 Task: Open Card Card0000000286 in Board Board0000000072 in Workspace WS0000000024 in Trello. Add Member Ayush98111@gmail.com to Card Card0000000286 in Board Board0000000072 in Workspace WS0000000024 in Trello. Add Blue Label titled Label0000000286 to Card Card0000000286 in Board Board0000000072 in Workspace WS0000000024 in Trello. Add Checklist CL0000000286 to Card Card0000000286 in Board Board0000000072 in Workspace WS0000000024 in Trello. Add Dates with Start Date as Sep 01 2023 and Due Date as Sep 30 2023 to Card Card0000000286 in Board Board0000000072 in Workspace WS0000000024 in Trello
Action: Mouse moved to (336, 307)
Screenshot: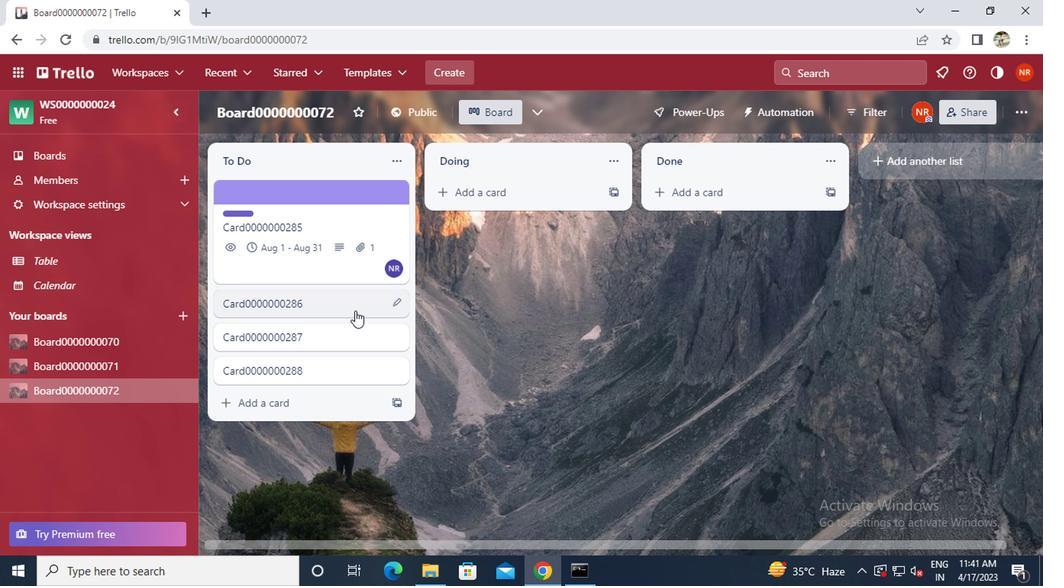 
Action: Mouse pressed left at (336, 307)
Screenshot: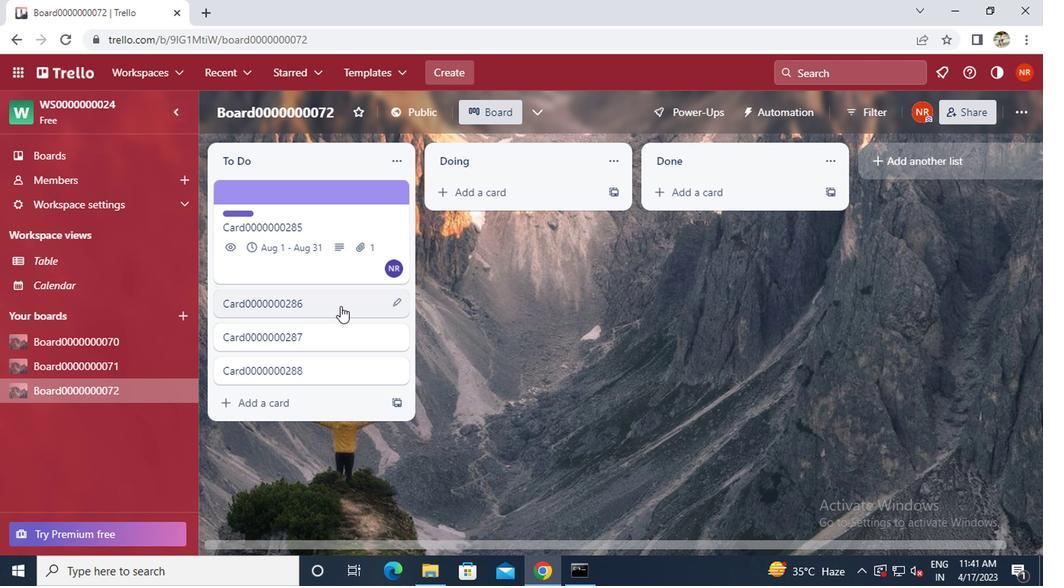 
Action: Mouse moved to (687, 194)
Screenshot: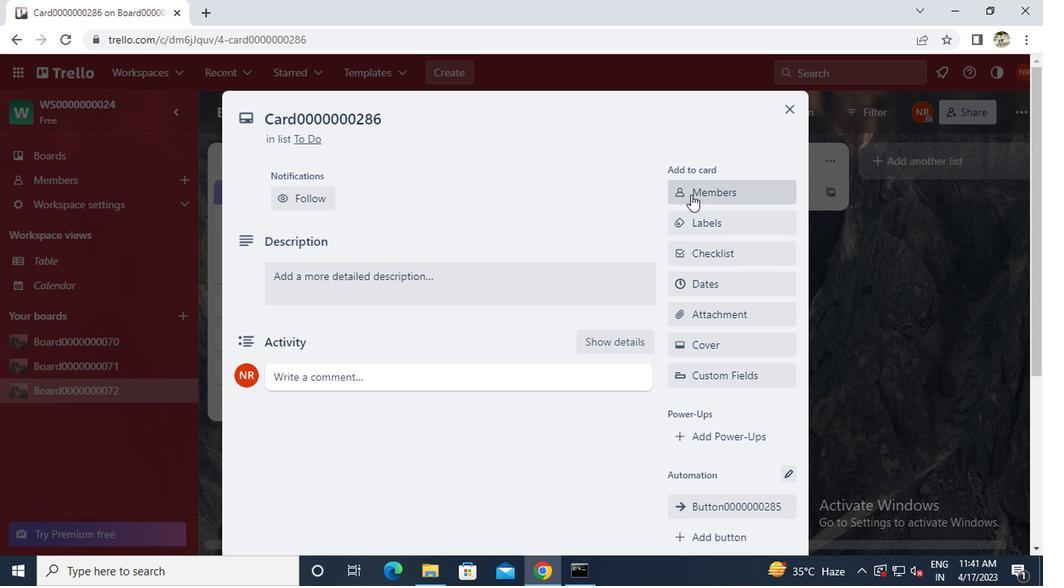 
Action: Mouse pressed left at (687, 194)
Screenshot: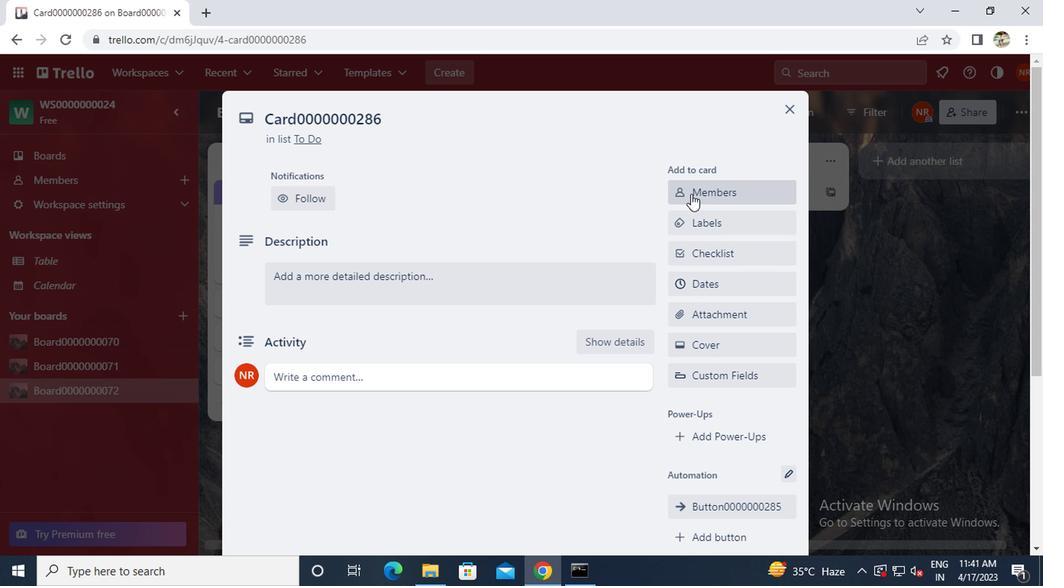 
Action: Mouse moved to (687, 192)
Screenshot: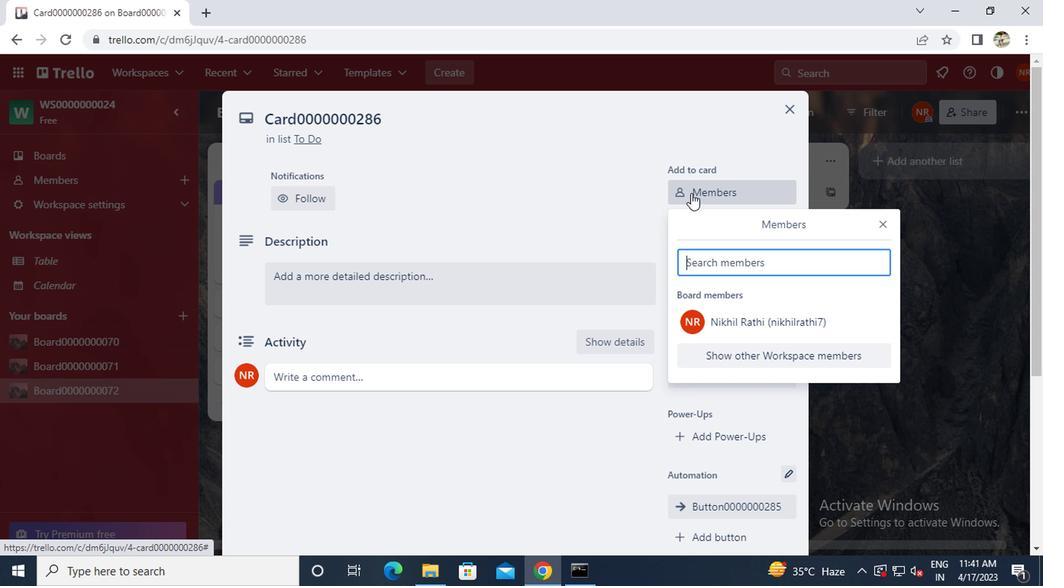 
Action: Key pressed a<Key.caps_lock>yush
Screenshot: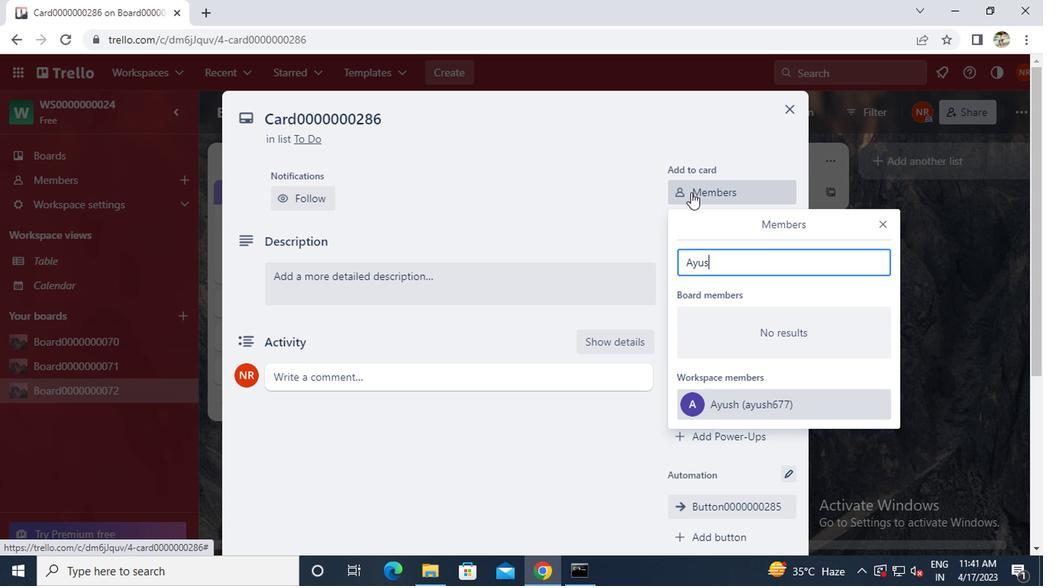 
Action: Mouse moved to (696, 187)
Screenshot: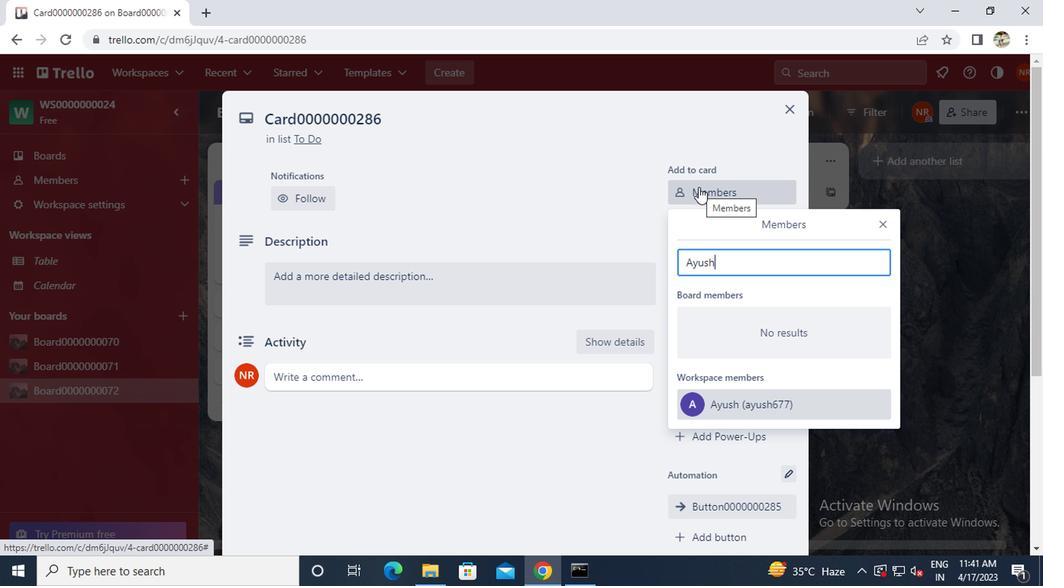 
Action: Key pressed 98
Screenshot: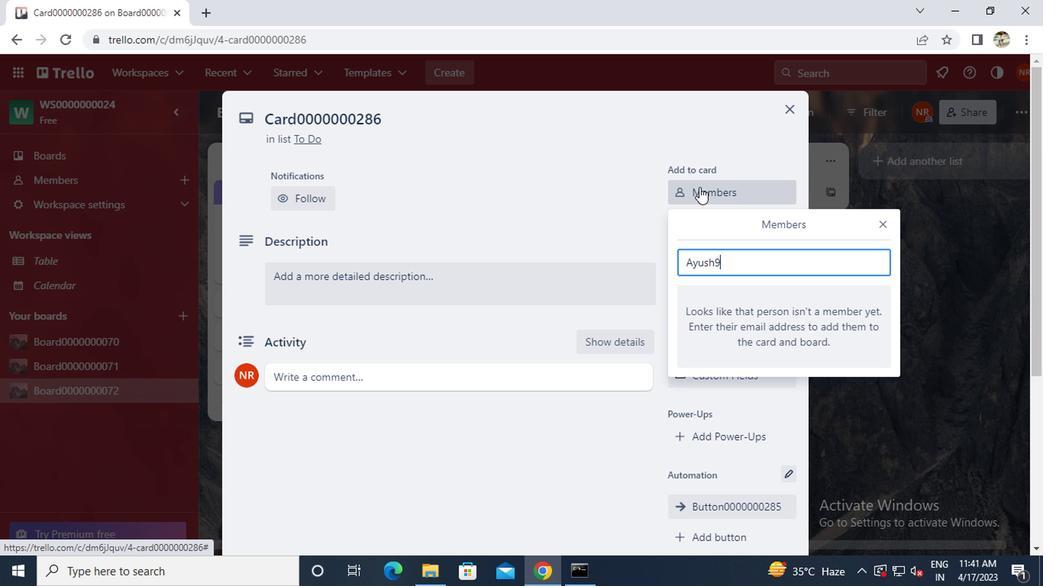 
Action: Mouse moved to (699, 184)
Screenshot: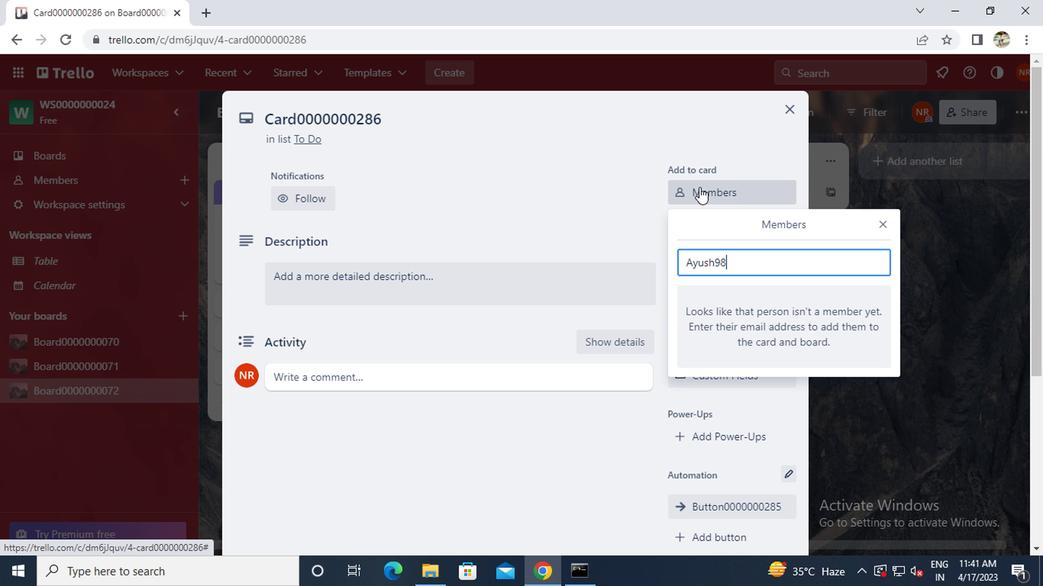 
Action: Key pressed 111
Screenshot: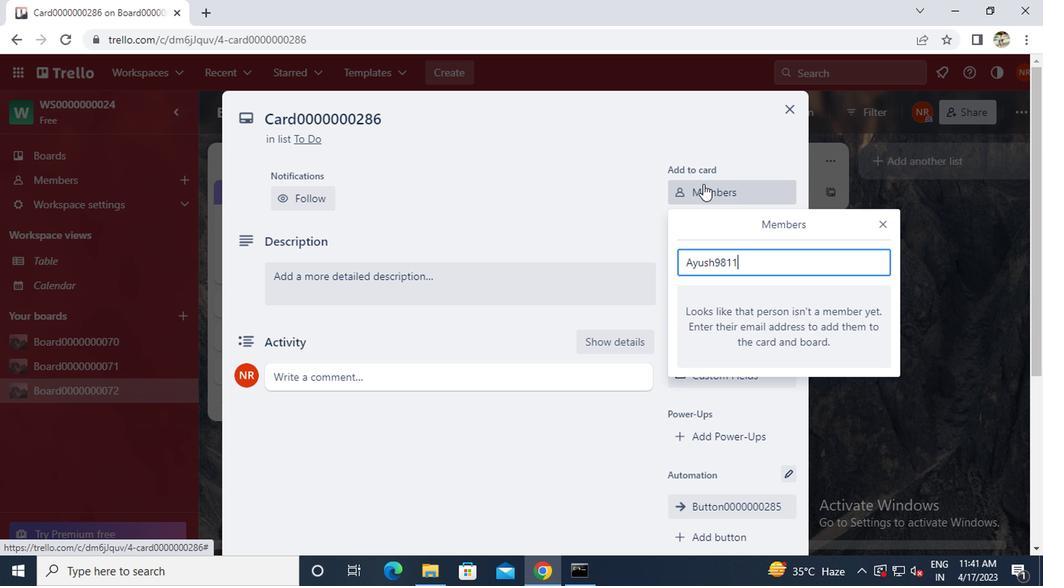 
Action: Mouse moved to (701, 183)
Screenshot: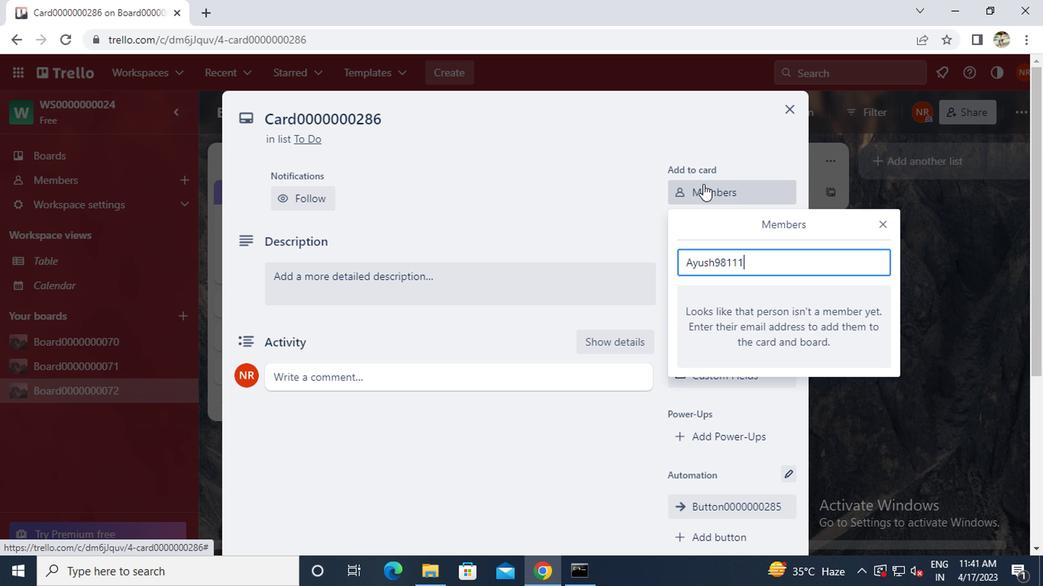 
Action: Key pressed <Key.shift>@GMAIL.COM
Screenshot: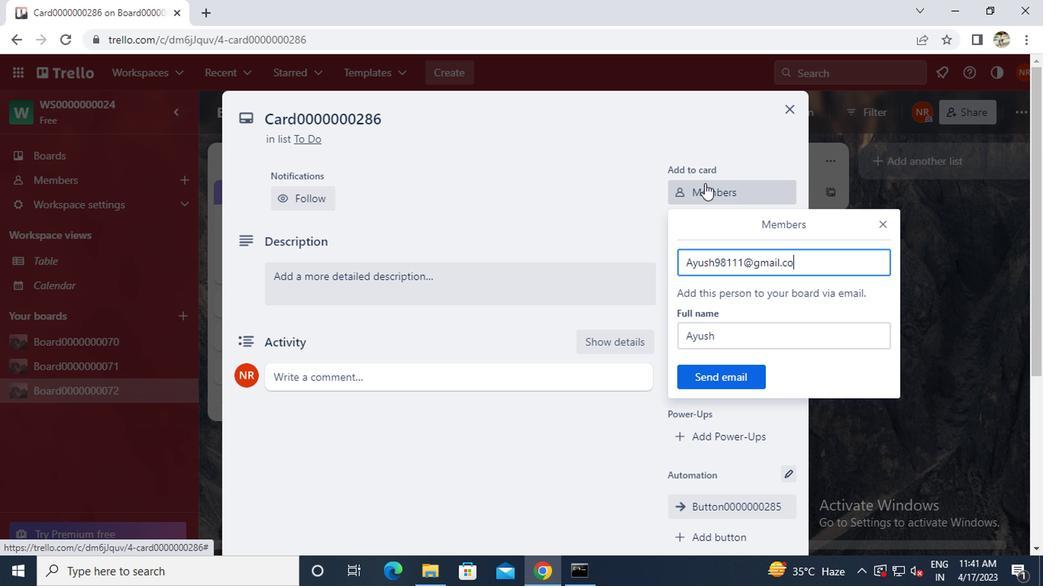 
Action: Mouse moved to (690, 382)
Screenshot: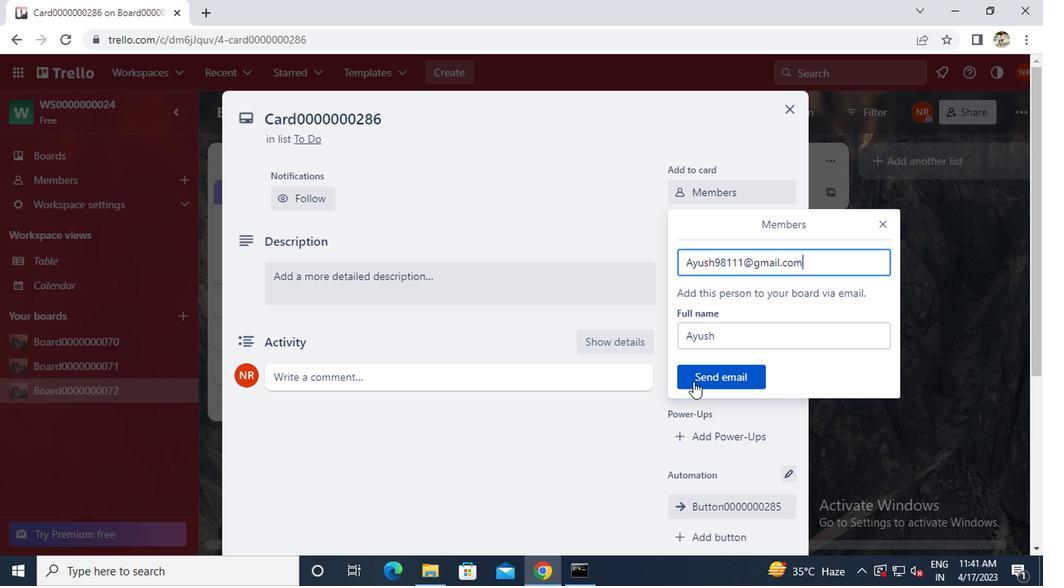
Action: Mouse pressed left at (690, 382)
Screenshot: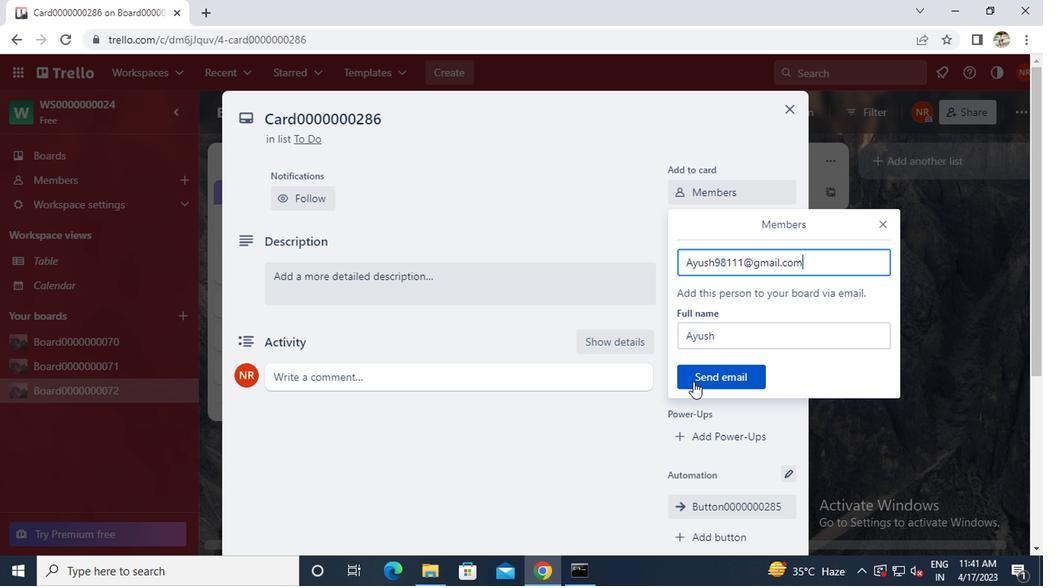 
Action: Mouse moved to (689, 230)
Screenshot: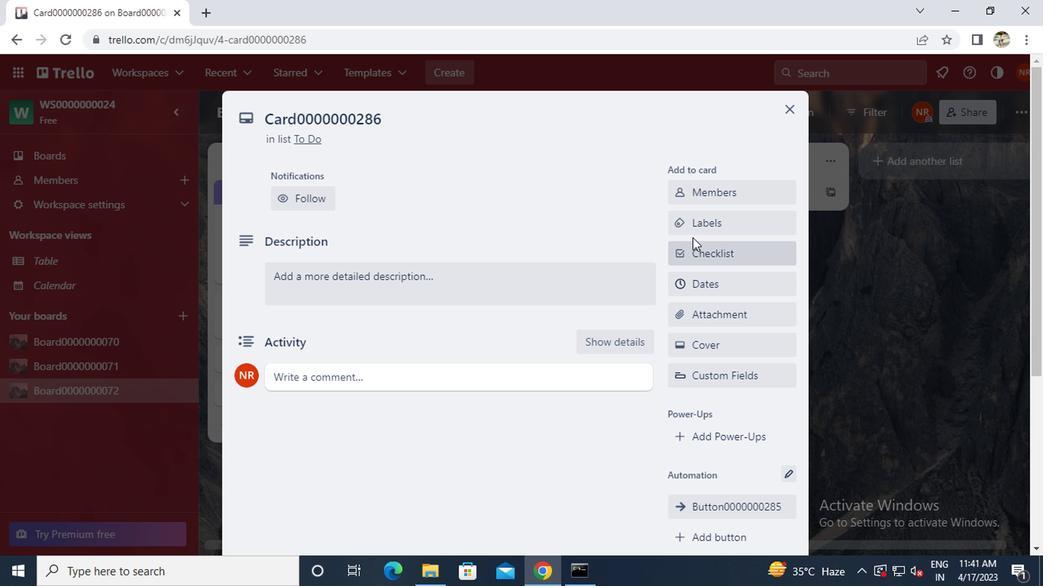 
Action: Mouse pressed left at (689, 230)
Screenshot: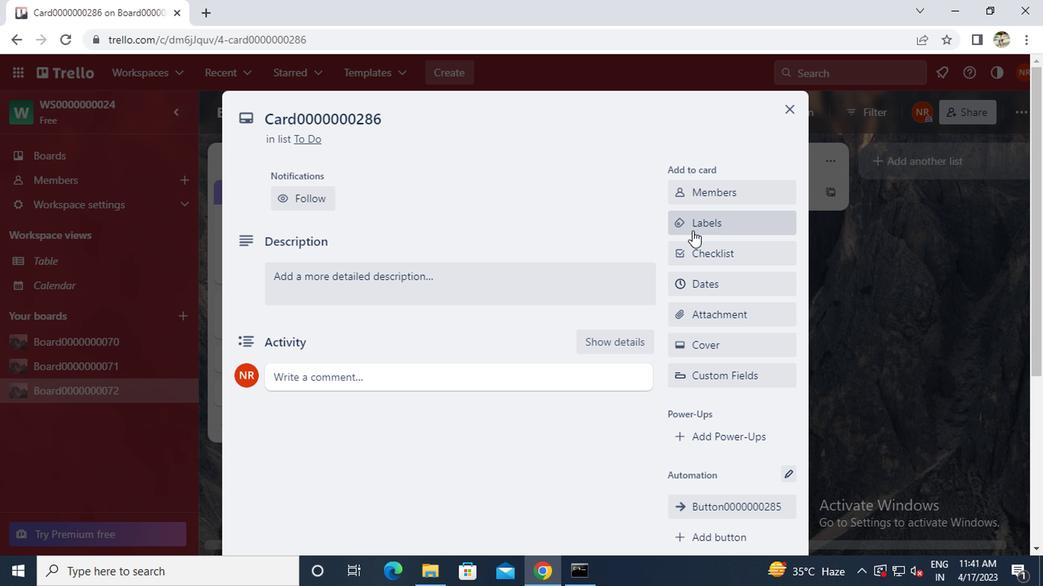 
Action: Mouse moved to (736, 396)
Screenshot: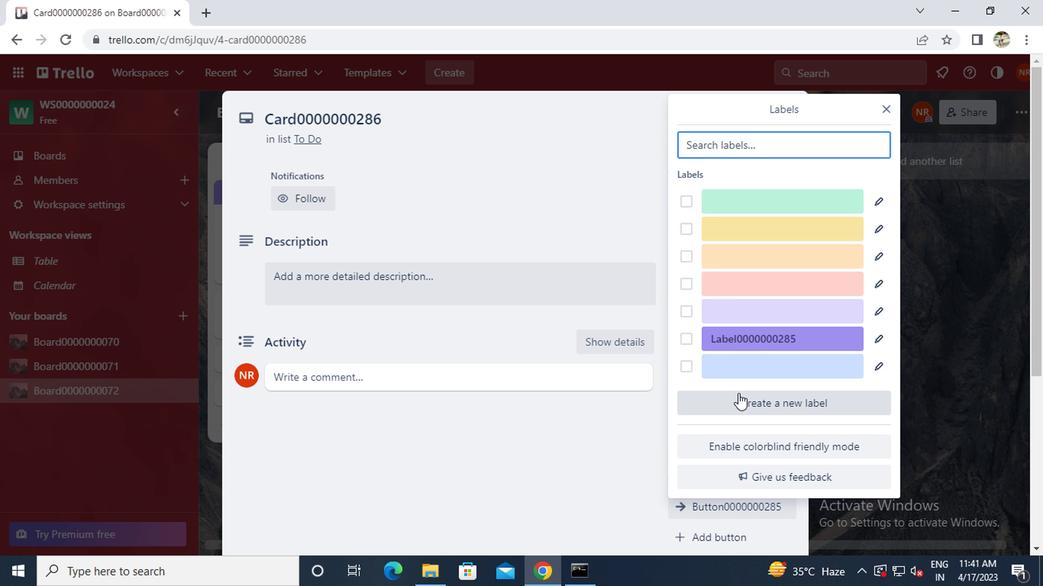 
Action: Mouse pressed left at (736, 396)
Screenshot: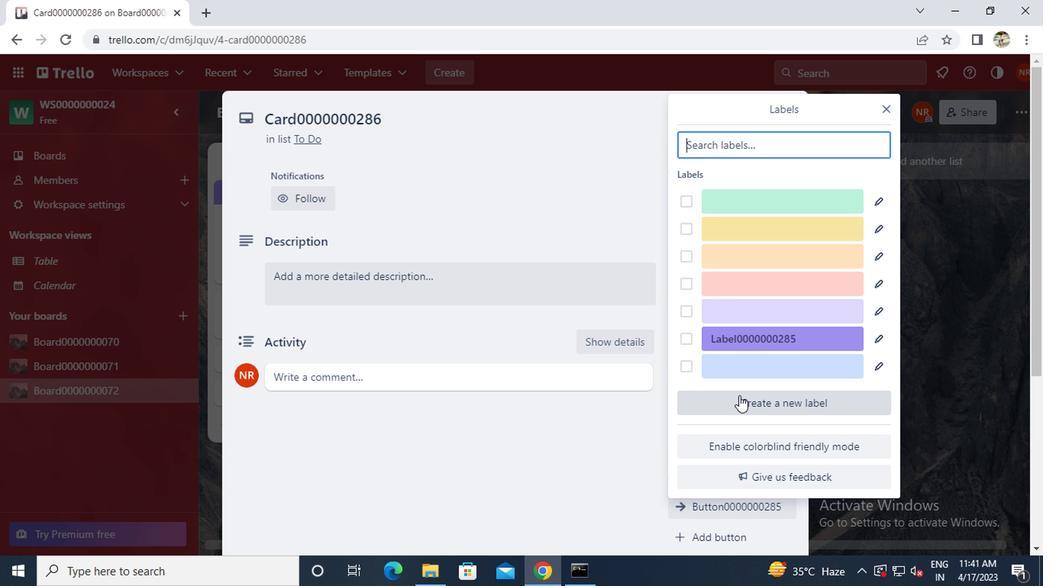 
Action: Mouse moved to (683, 446)
Screenshot: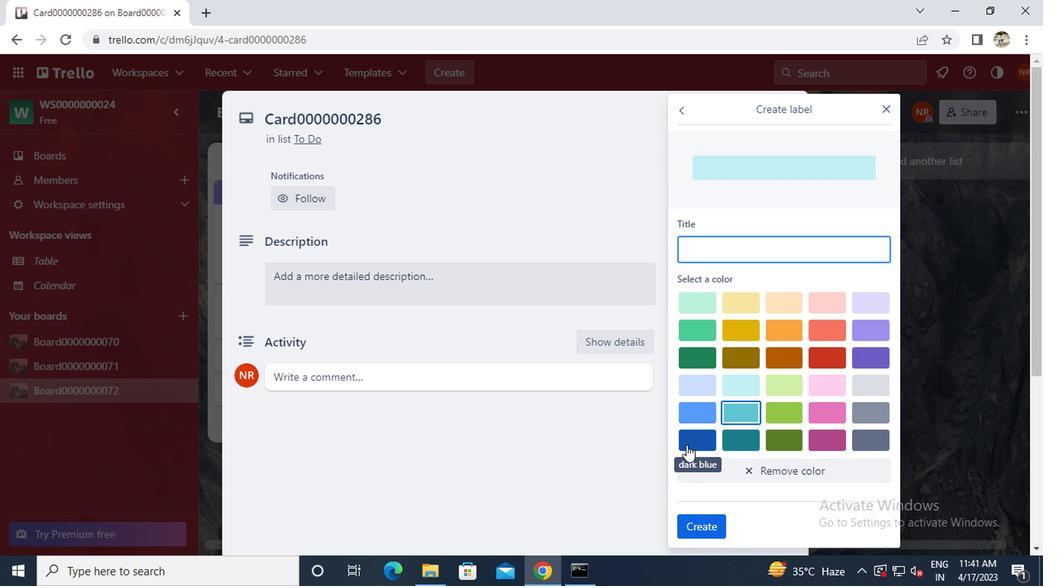 
Action: Mouse pressed left at (683, 446)
Screenshot: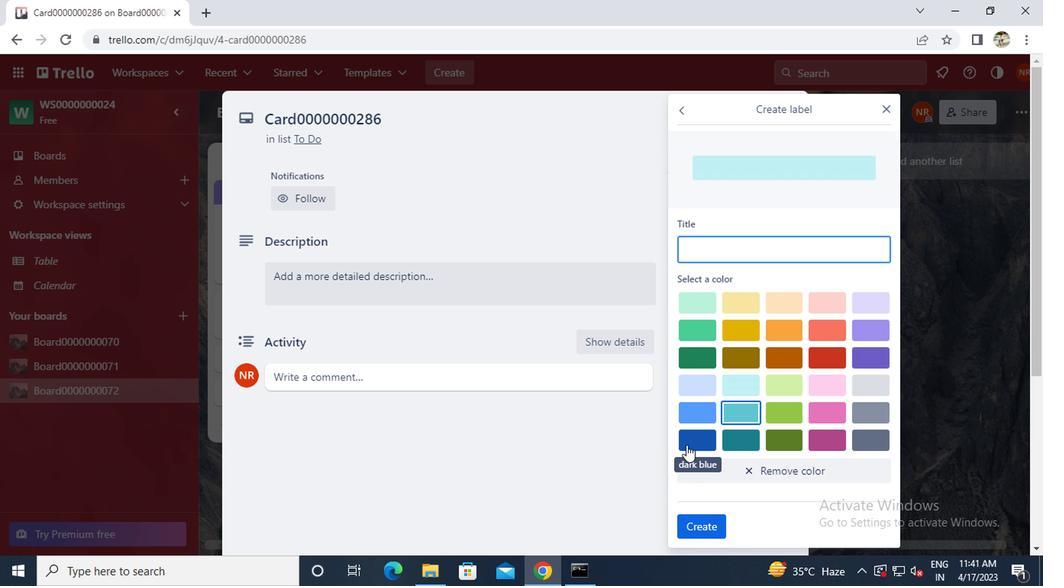 
Action: Mouse moved to (715, 256)
Screenshot: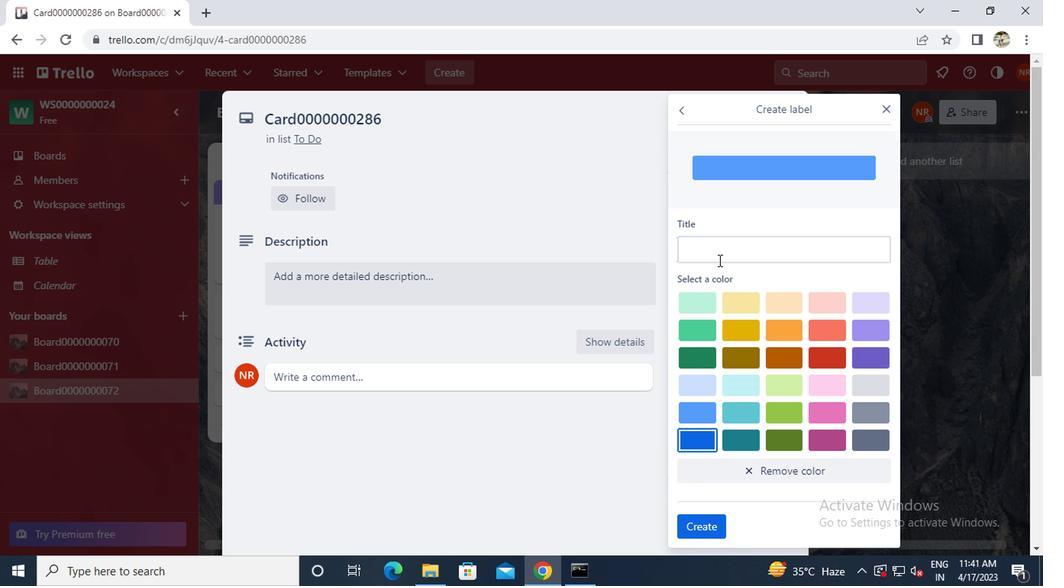 
Action: Mouse pressed left at (715, 256)
Screenshot: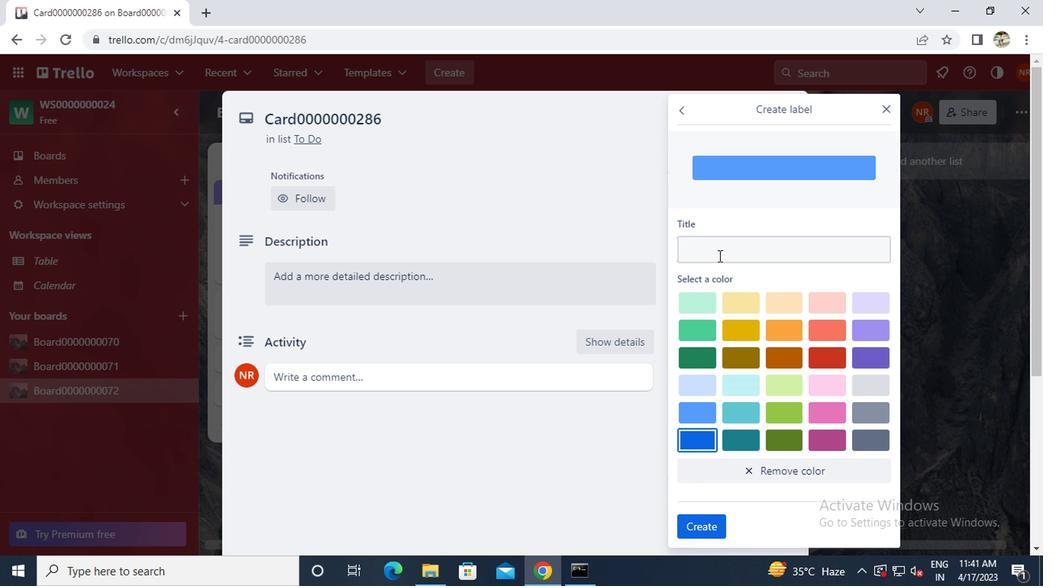 
Action: Mouse moved to (714, 255)
Screenshot: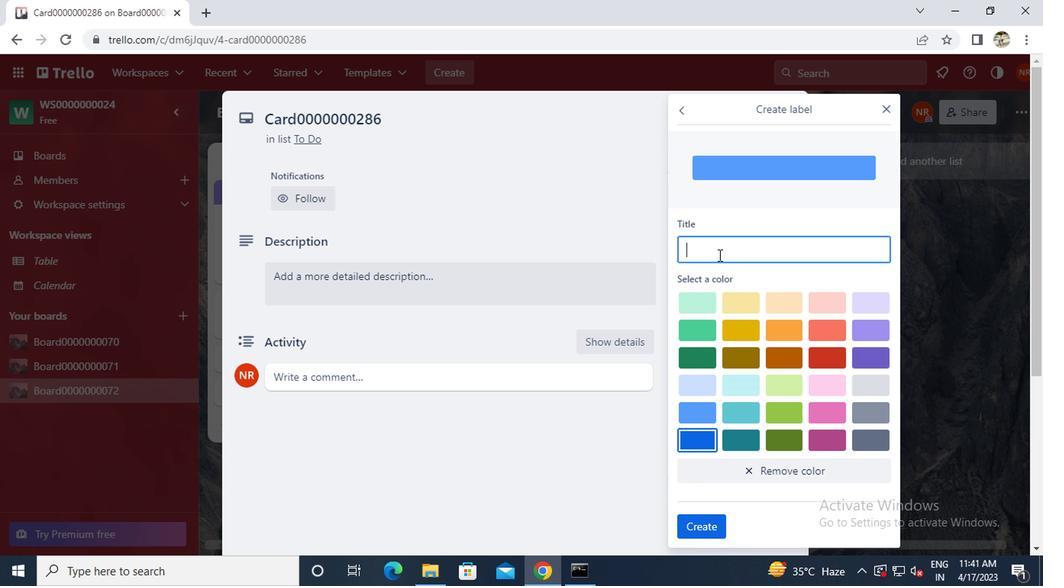 
Action: Key pressed <Key.caps_lock>
Screenshot: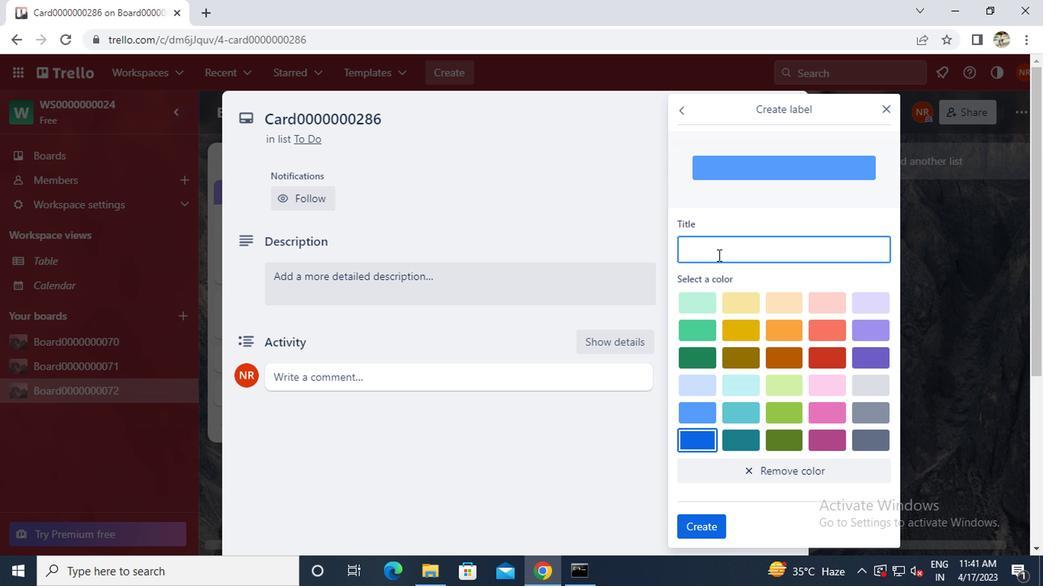 
Action: Mouse moved to (714, 255)
Screenshot: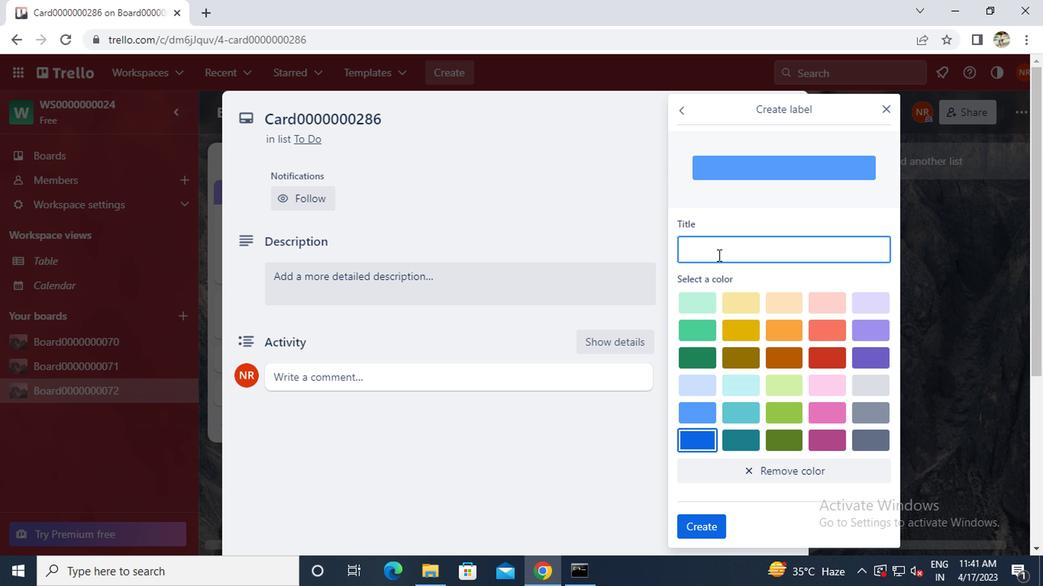 
Action: Key pressed L
Screenshot: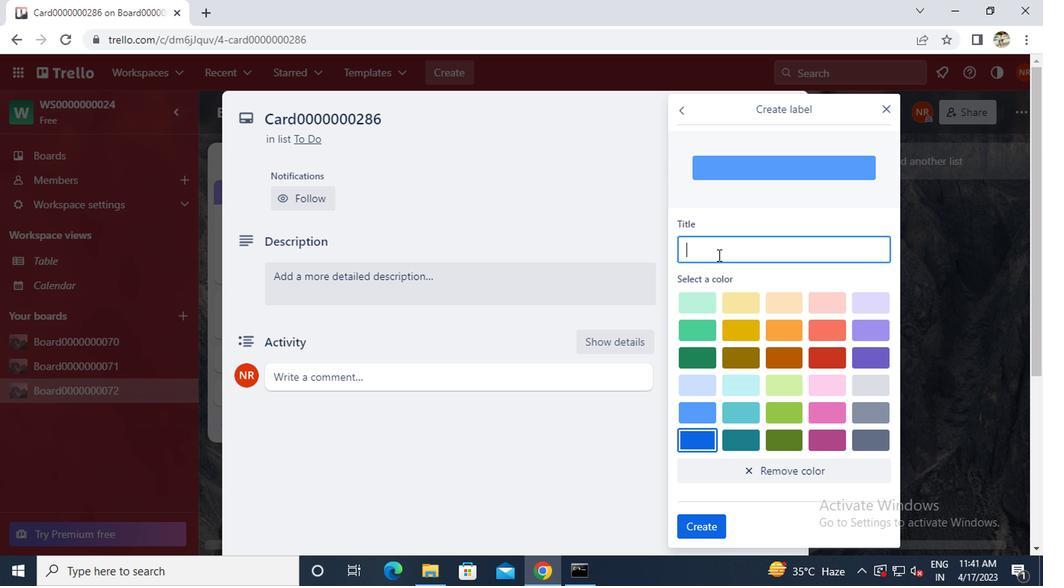 
Action: Mouse moved to (714, 255)
Screenshot: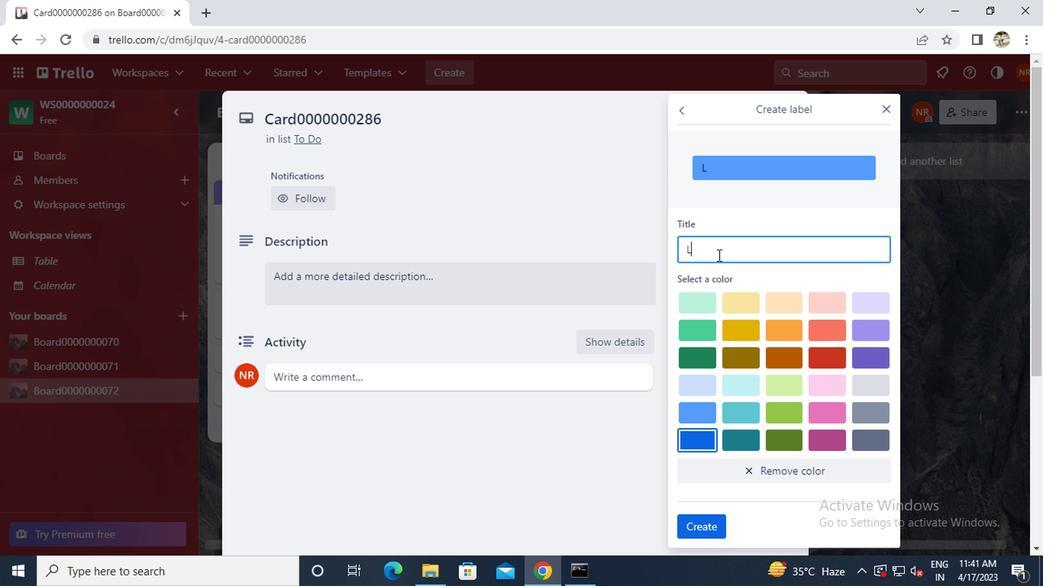 
Action: Key pressed <Key.caps_lock>ABE
Screenshot: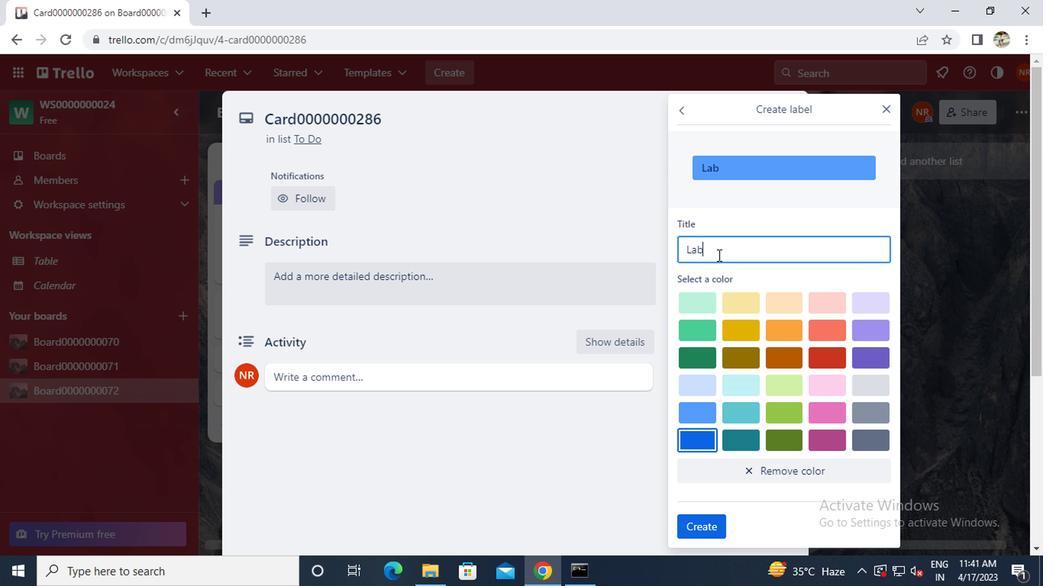 
Action: Mouse moved to (718, 252)
Screenshot: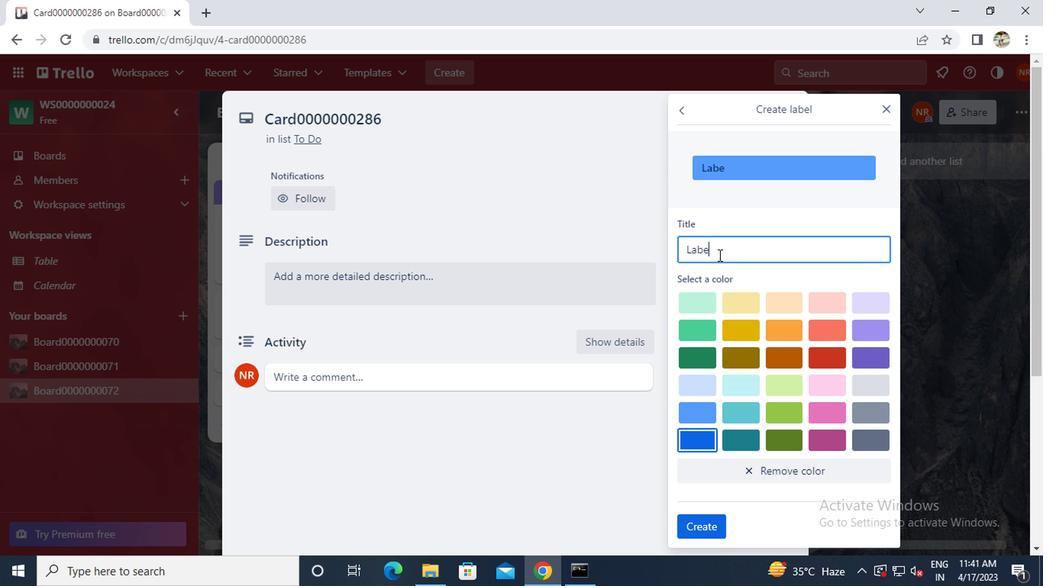 
Action: Key pressed L
Screenshot: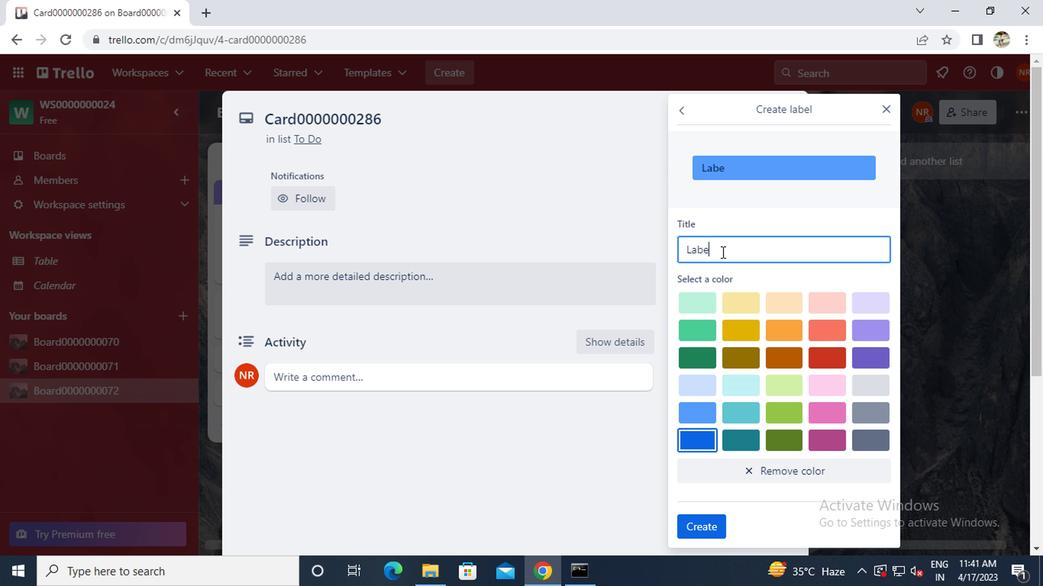 
Action: Mouse moved to (724, 248)
Screenshot: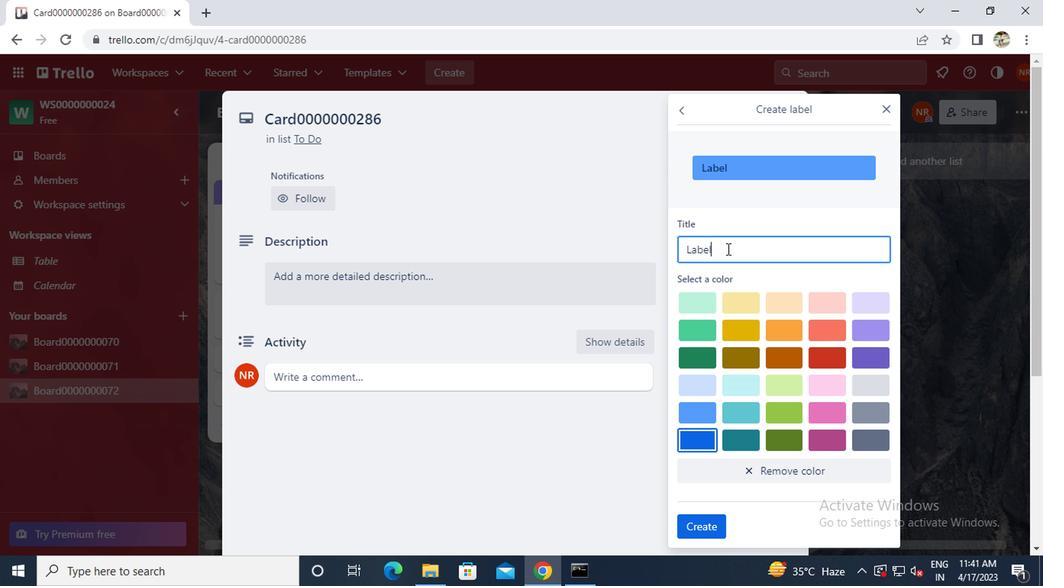 
Action: Key pressed 0000000286
Screenshot: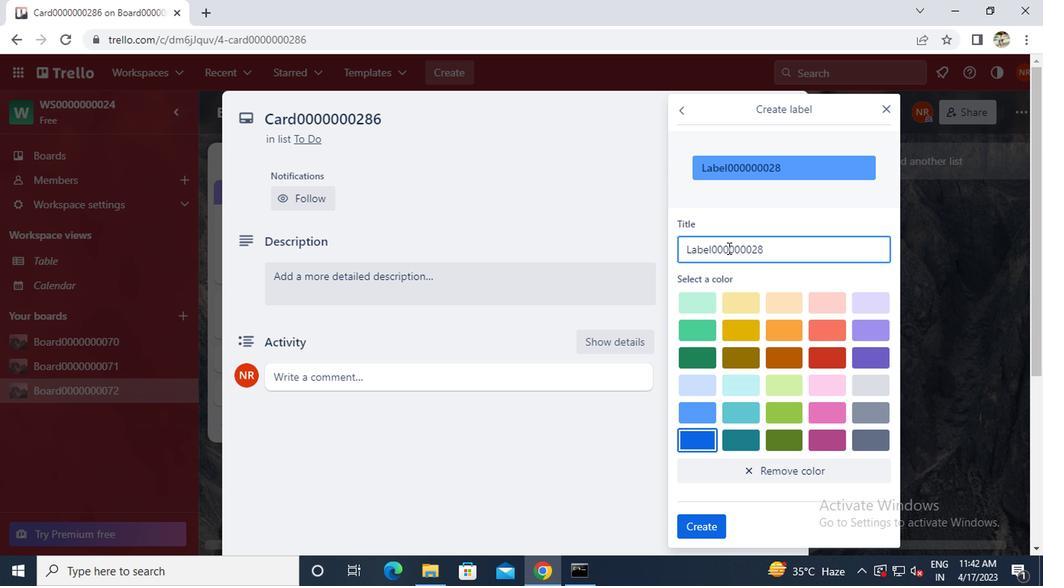 
Action: Mouse moved to (722, 254)
Screenshot: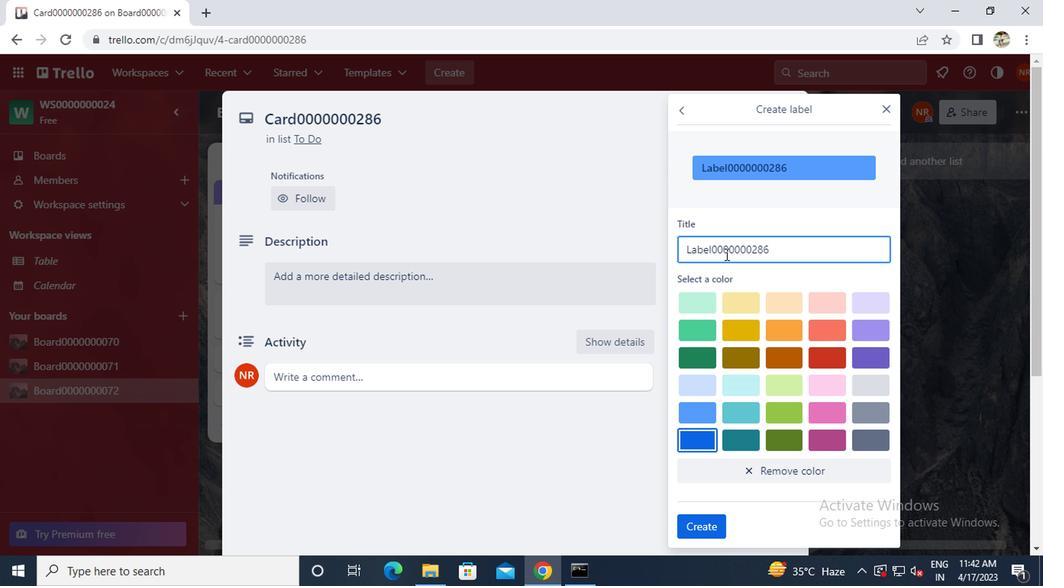 
Action: Mouse scrolled (722, 254) with delta (0, 0)
Screenshot: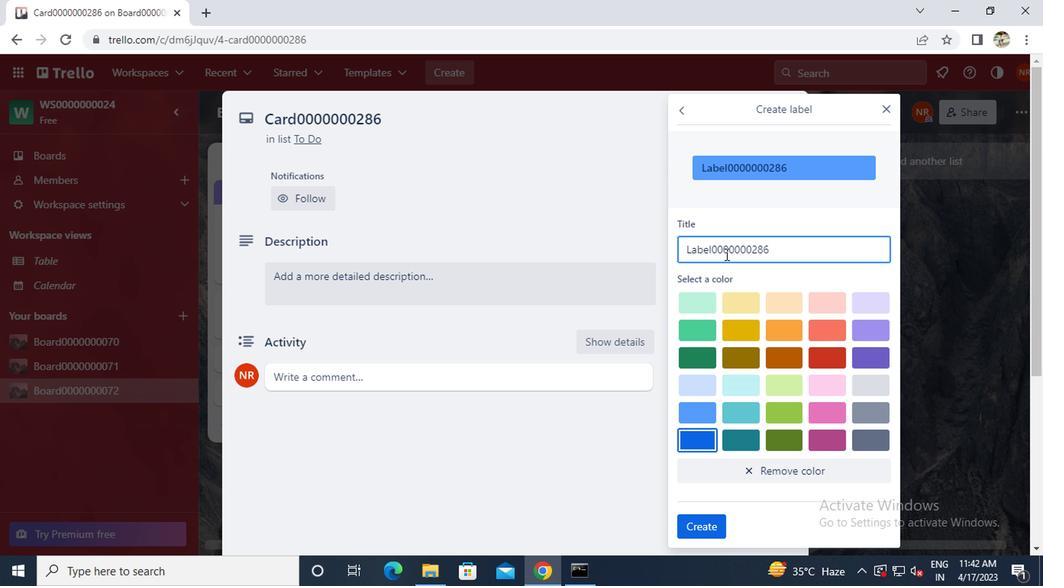 
Action: Mouse moved to (721, 255)
Screenshot: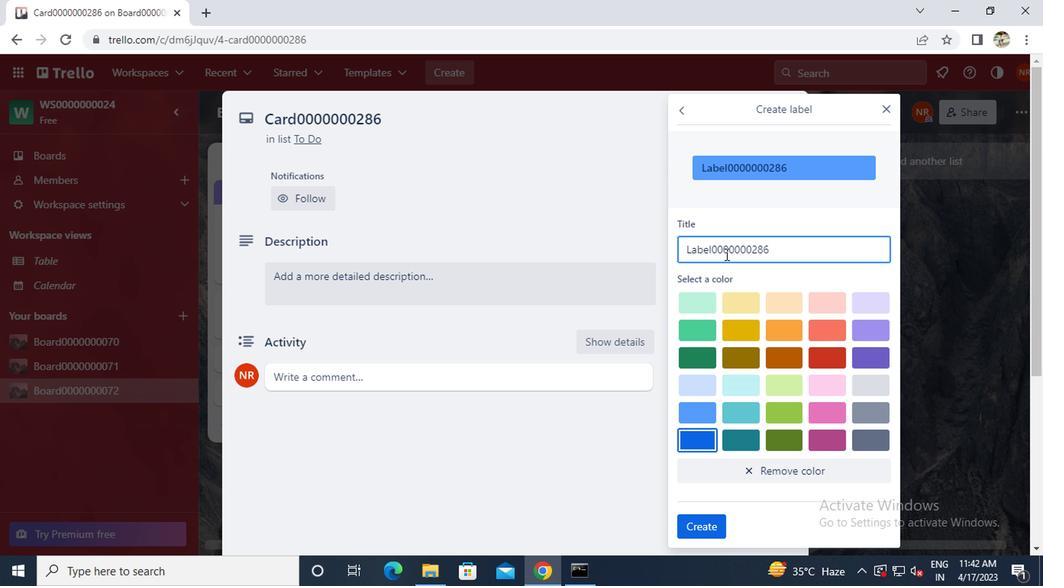 
Action: Mouse scrolled (721, 254) with delta (0, 0)
Screenshot: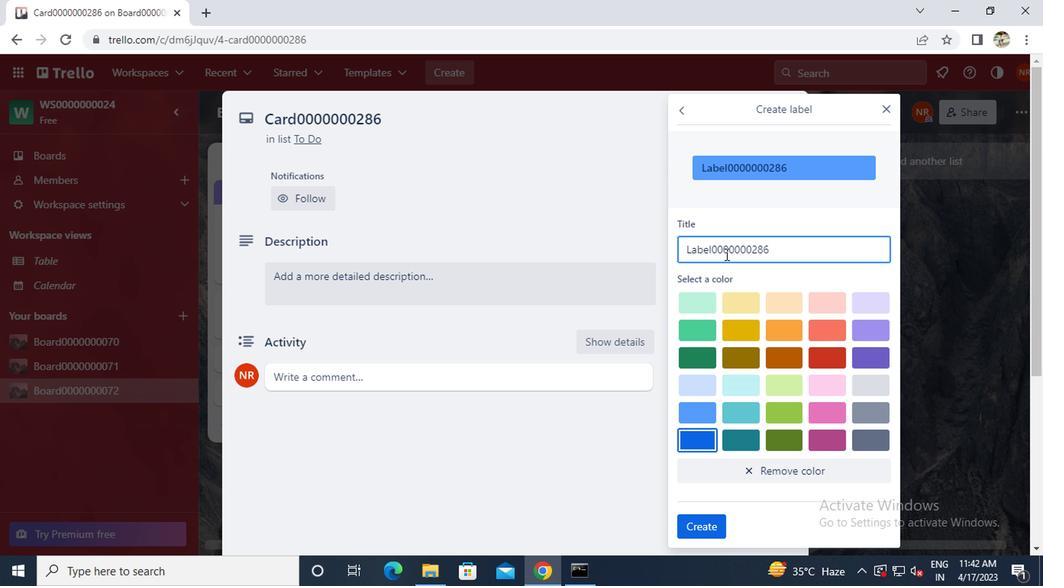 
Action: Mouse moved to (698, 525)
Screenshot: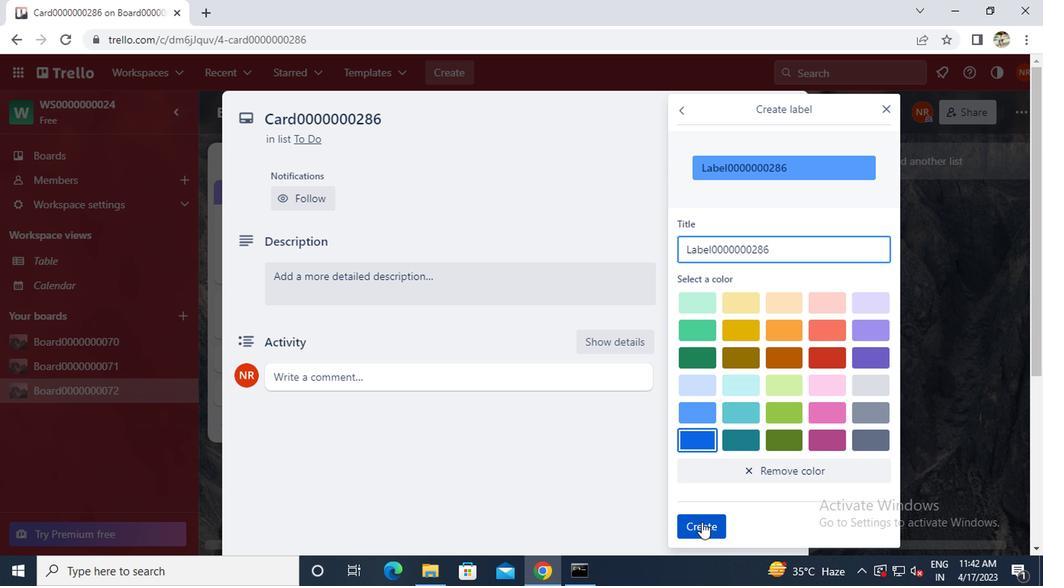 
Action: Mouse pressed left at (698, 525)
Screenshot: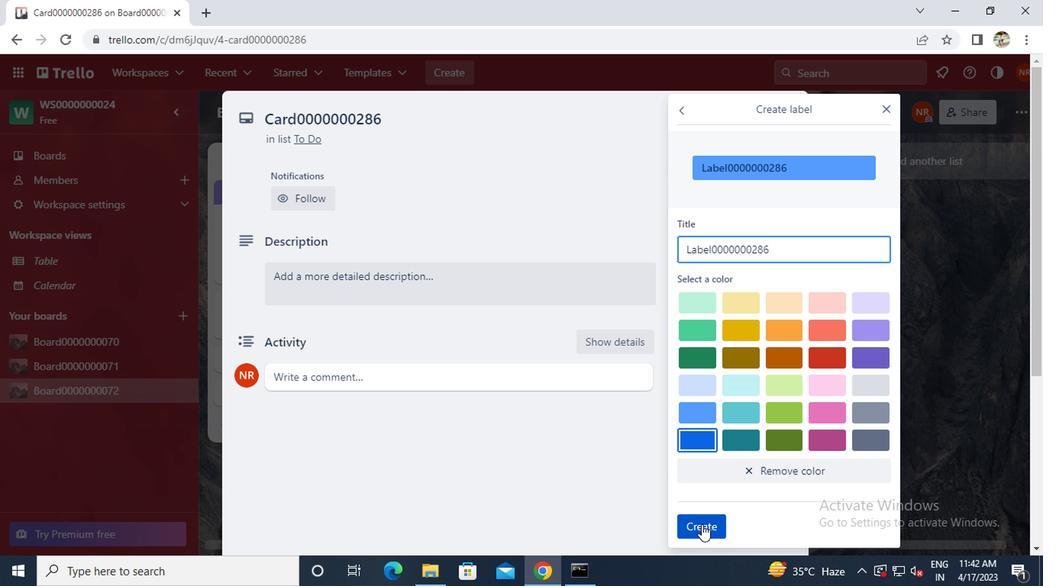 
Action: Mouse moved to (883, 111)
Screenshot: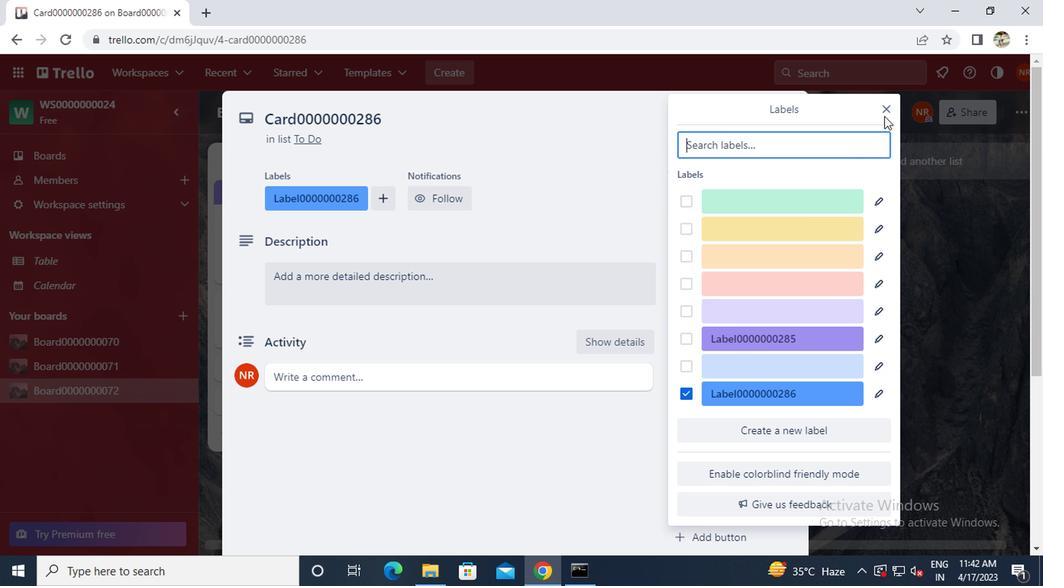 
Action: Mouse pressed left at (883, 111)
Screenshot: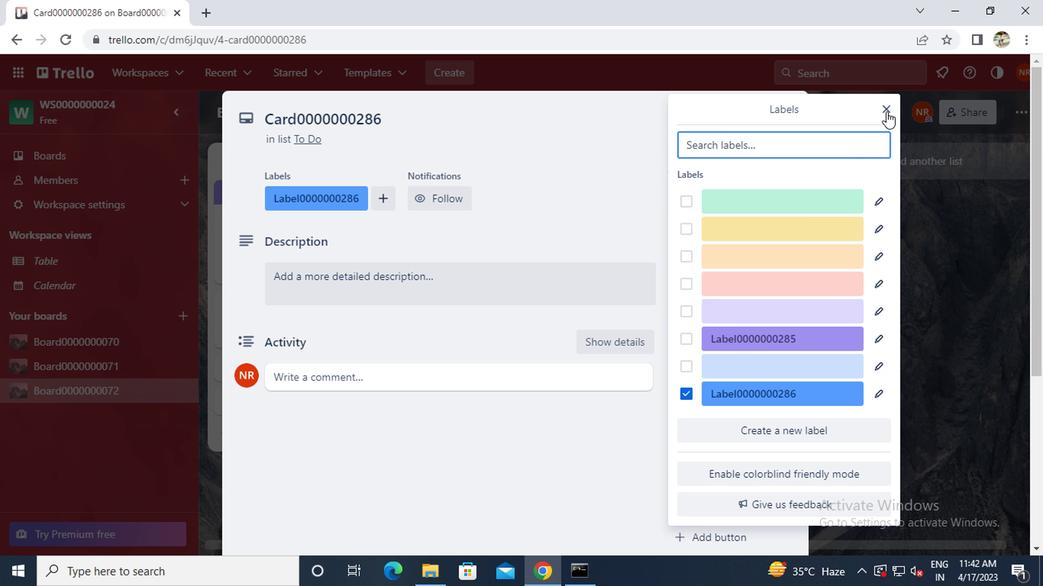 
Action: Mouse moved to (742, 254)
Screenshot: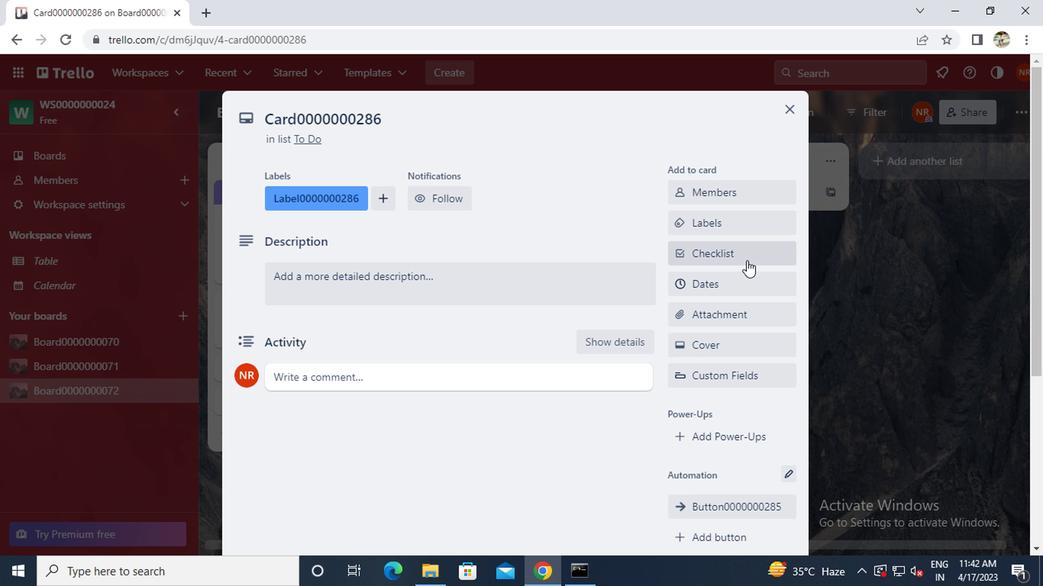 
Action: Mouse pressed left at (742, 254)
Screenshot: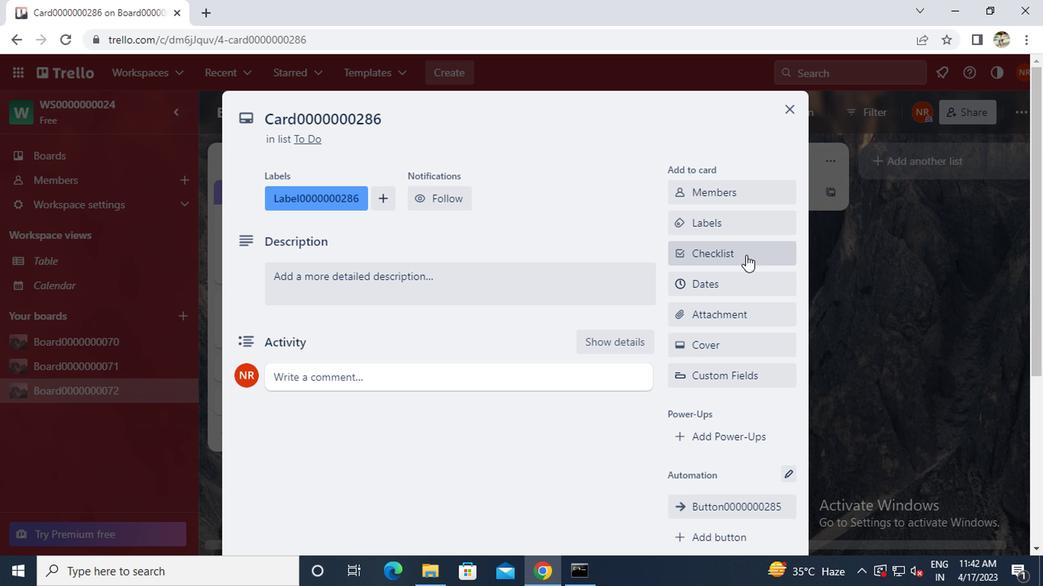 
Action: Mouse moved to (743, 253)
Screenshot: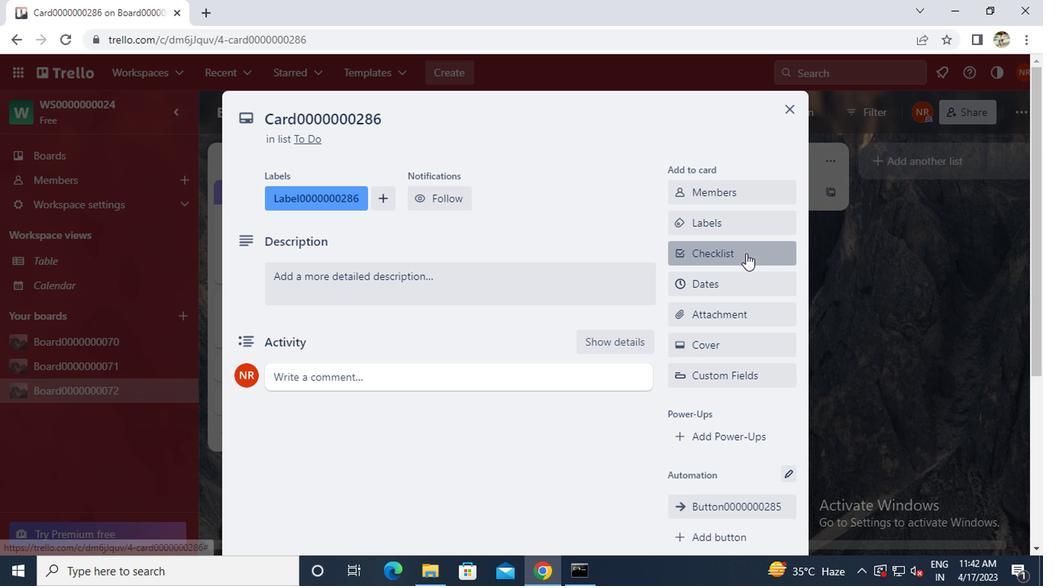 
Action: Key pressed <Key.caps_lock>CL0000000286
Screenshot: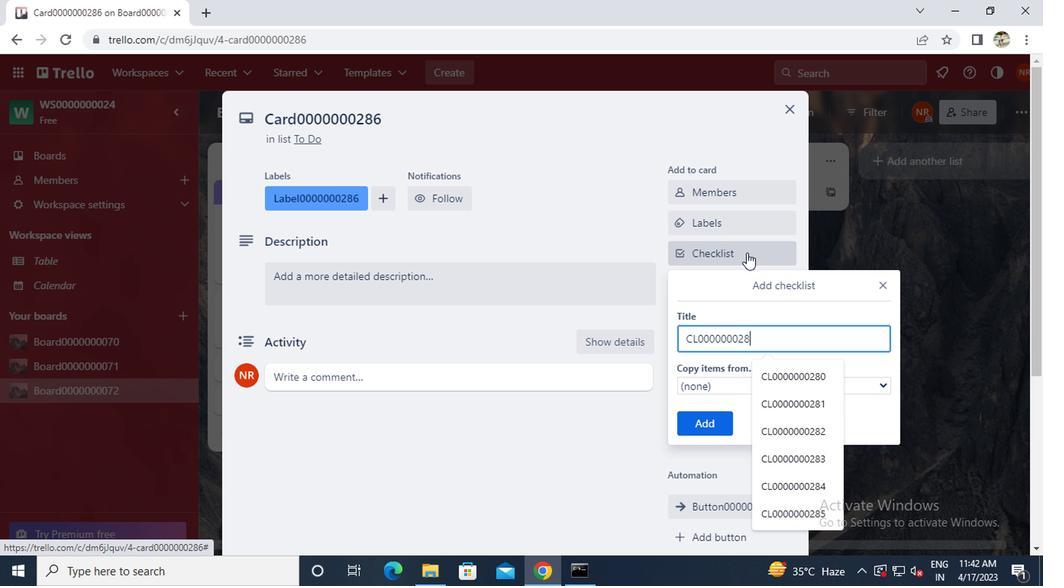 
Action: Mouse moved to (712, 423)
Screenshot: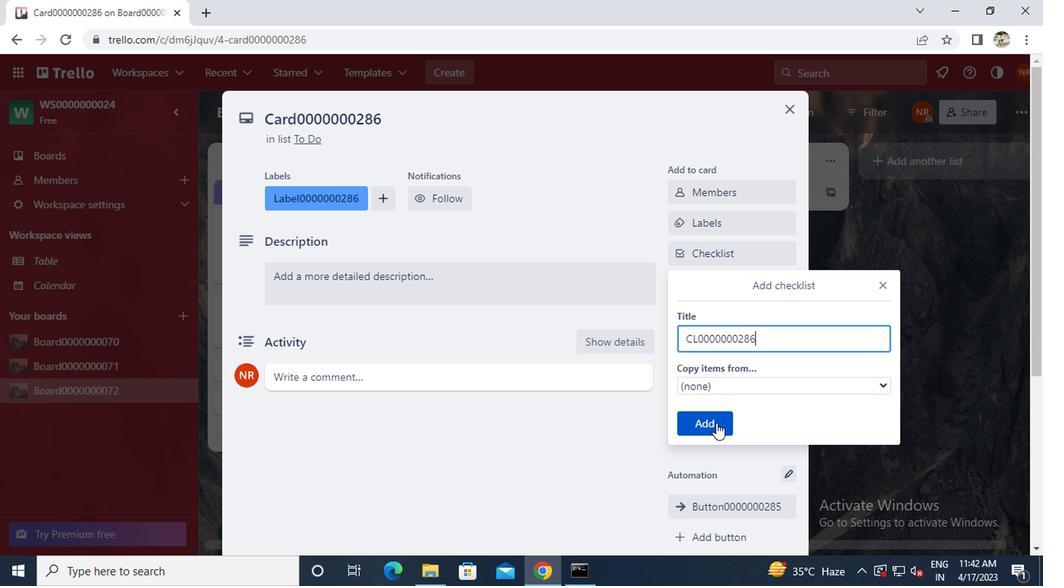 
Action: Mouse pressed left at (712, 423)
Screenshot: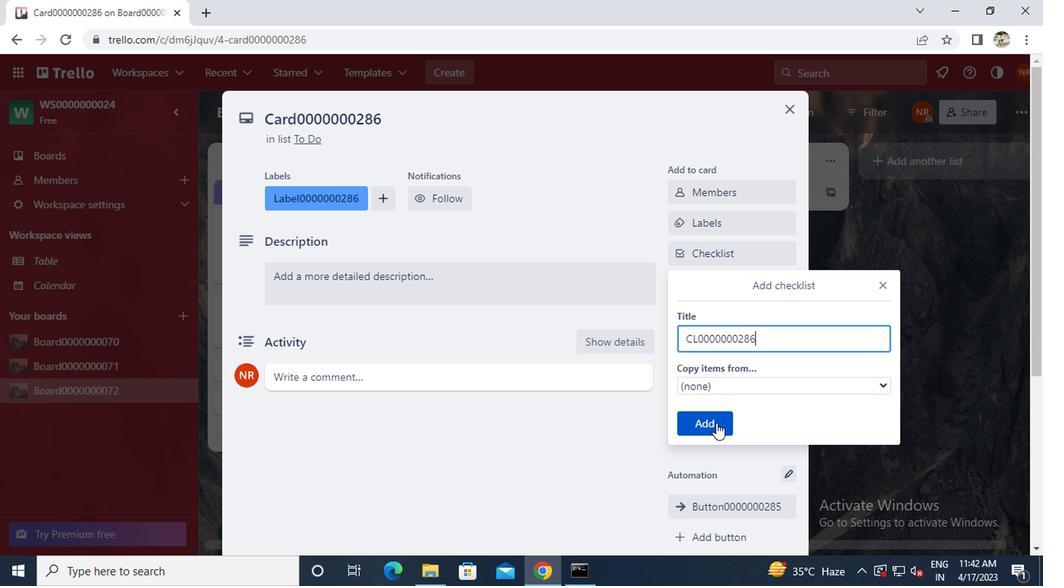 
Action: Mouse moved to (695, 289)
Screenshot: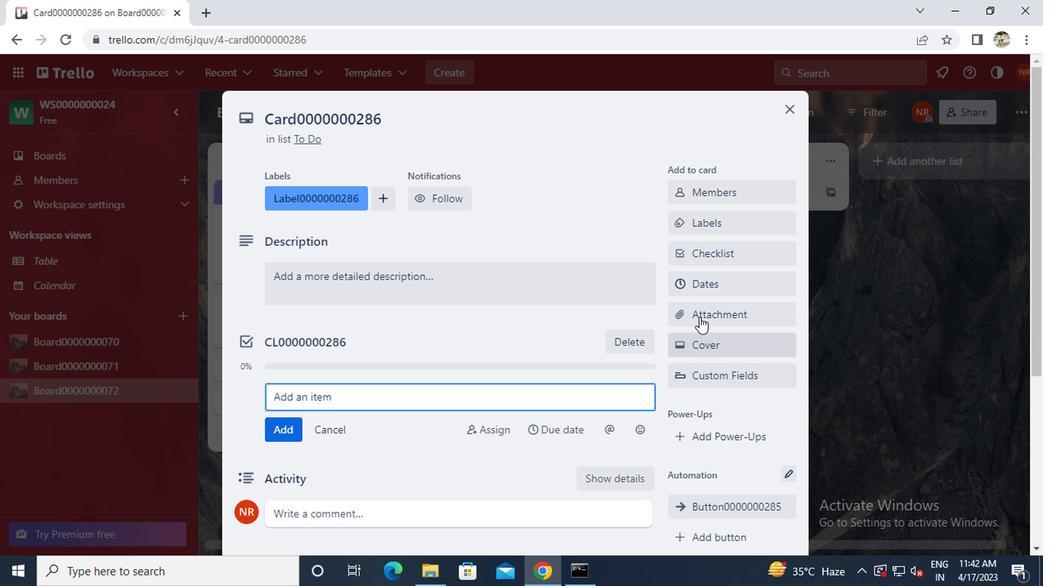 
Action: Mouse pressed left at (695, 289)
Screenshot: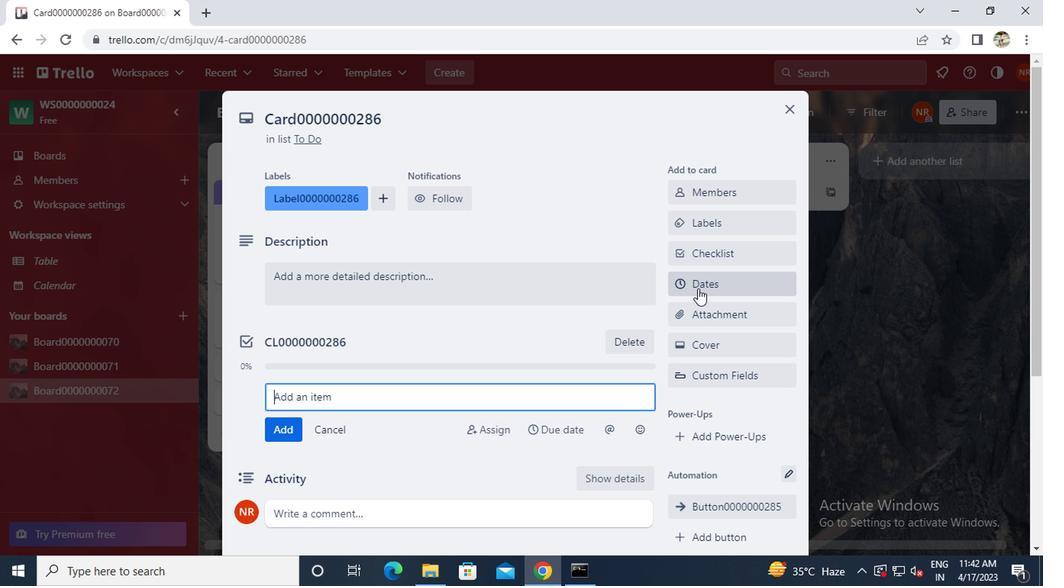 
Action: Mouse moved to (680, 380)
Screenshot: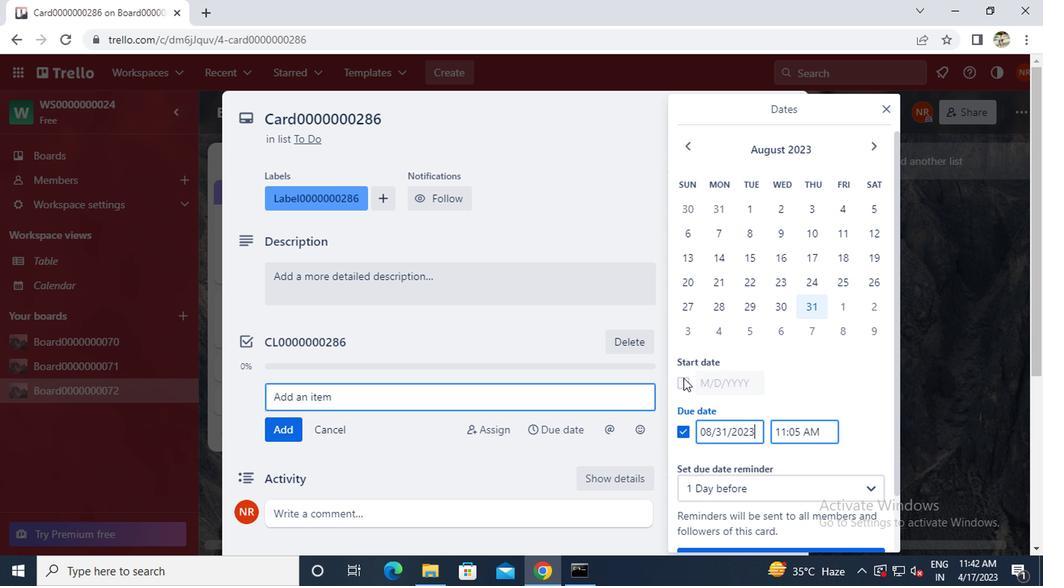 
Action: Mouse pressed left at (680, 380)
Screenshot: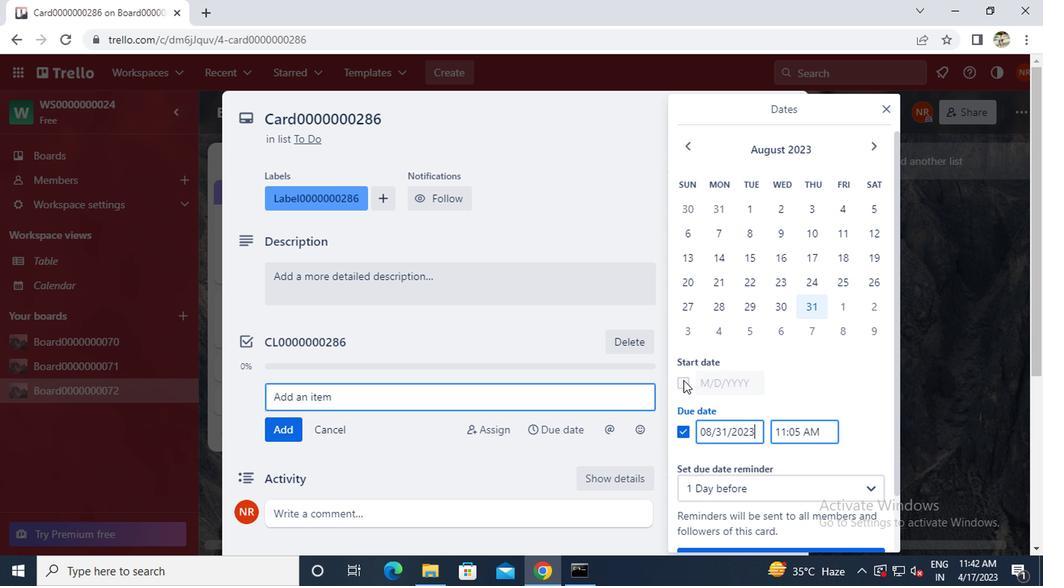 
Action: Mouse moved to (872, 147)
Screenshot: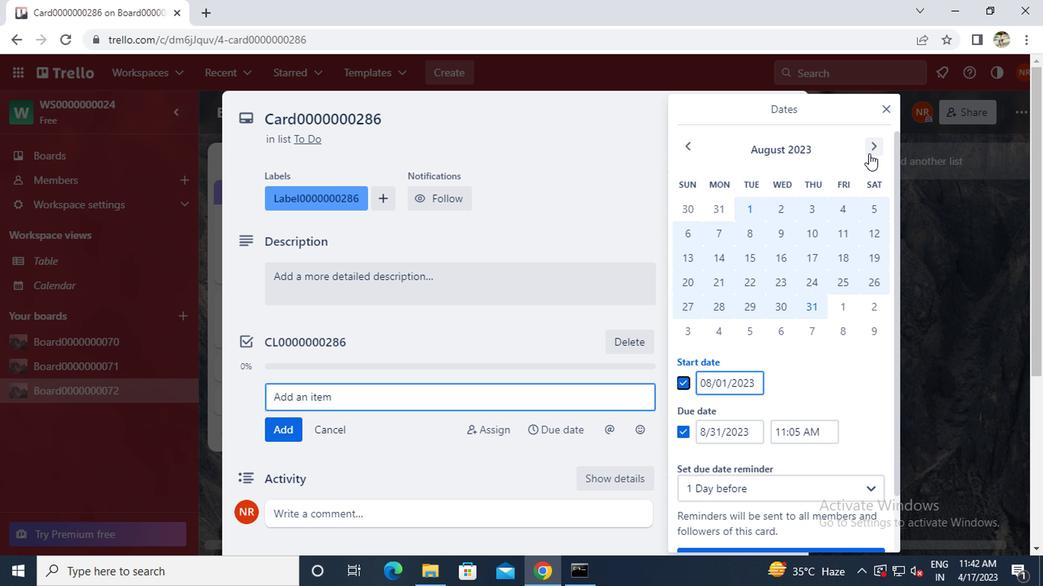 
Action: Mouse pressed left at (872, 147)
Screenshot: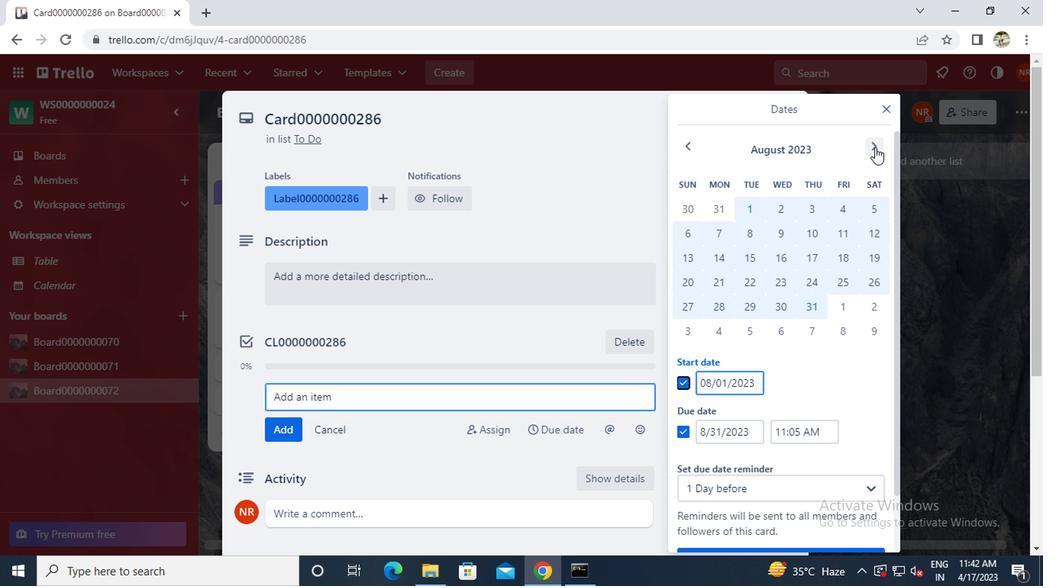 
Action: Mouse moved to (841, 207)
Screenshot: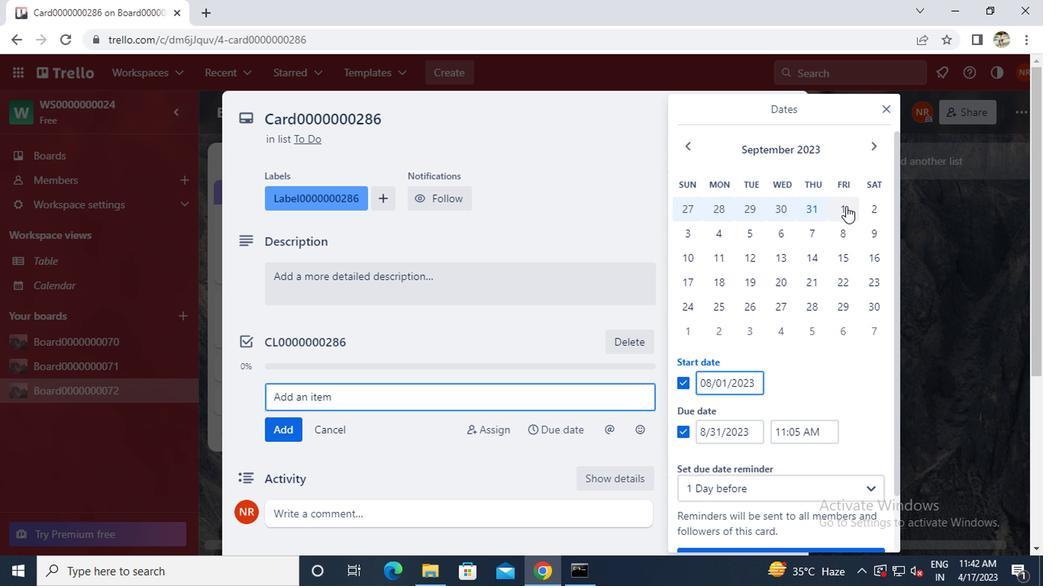 
Action: Mouse pressed left at (841, 207)
Screenshot: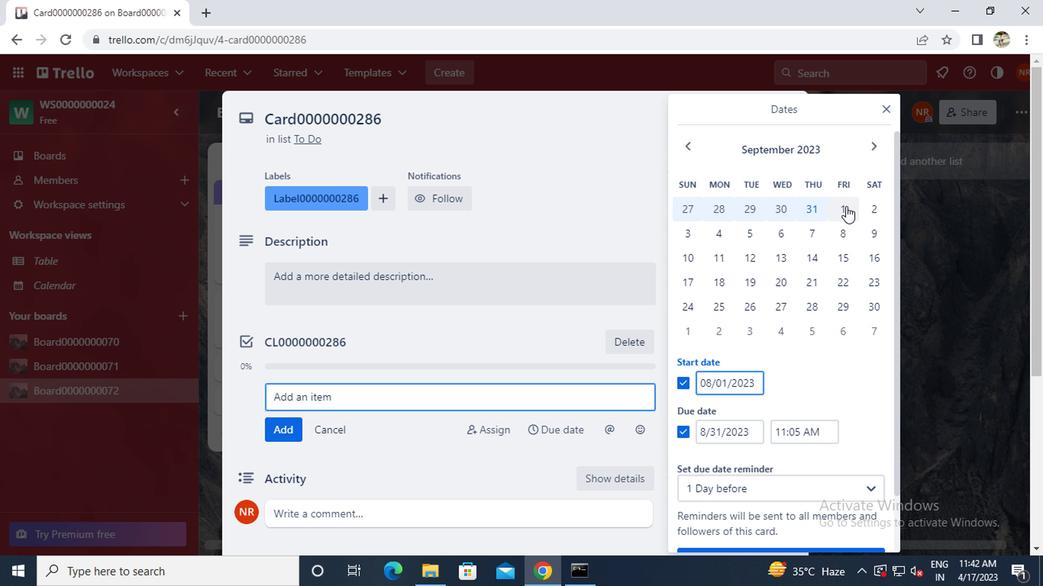 
Action: Mouse moved to (870, 303)
Screenshot: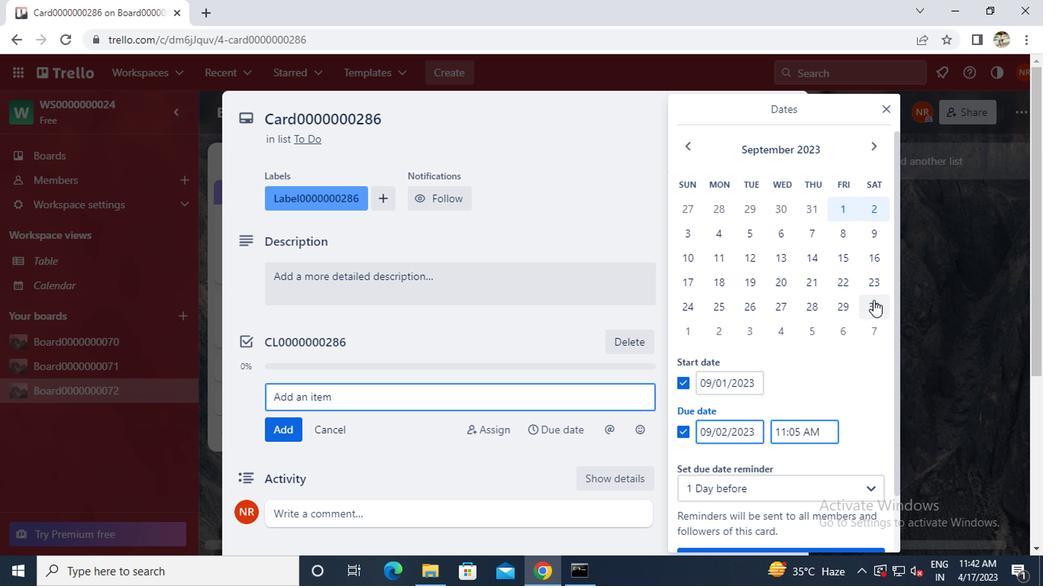 
Action: Mouse pressed left at (870, 303)
Screenshot: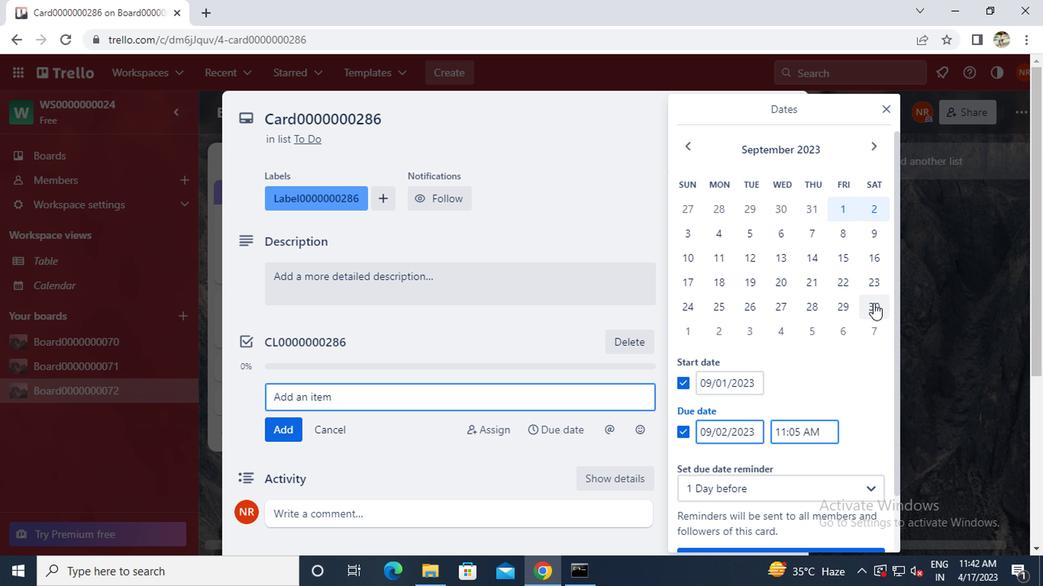 
Action: Mouse moved to (787, 354)
Screenshot: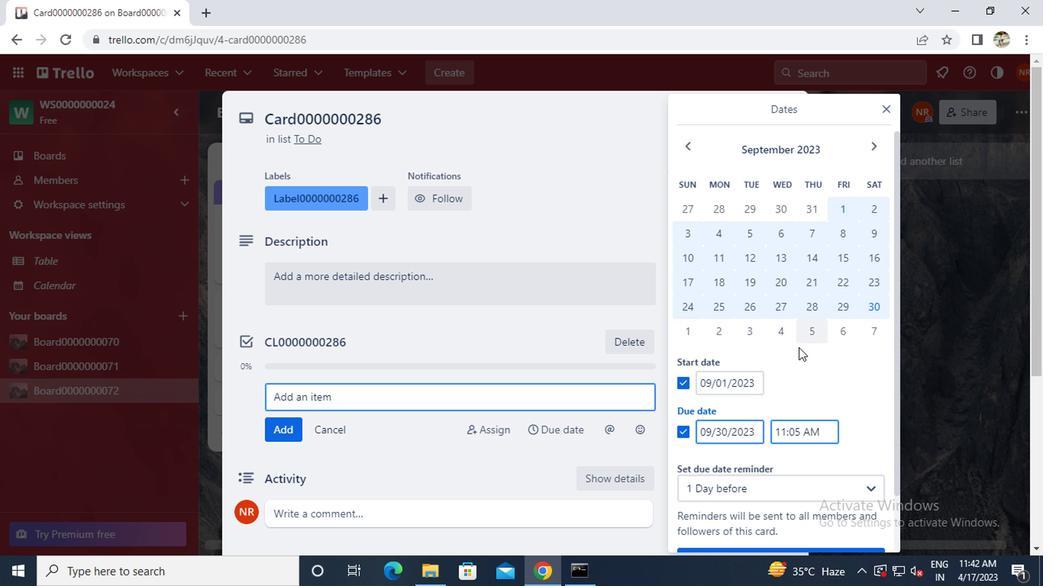 
Action: Mouse scrolled (787, 353) with delta (0, -1)
Screenshot: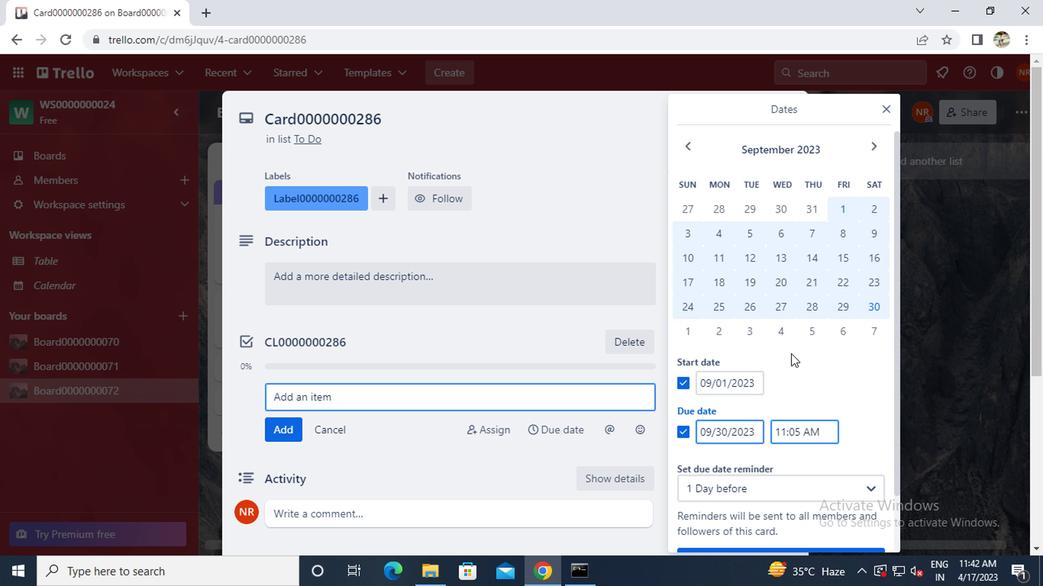
Action: Mouse scrolled (787, 353) with delta (0, -1)
Screenshot: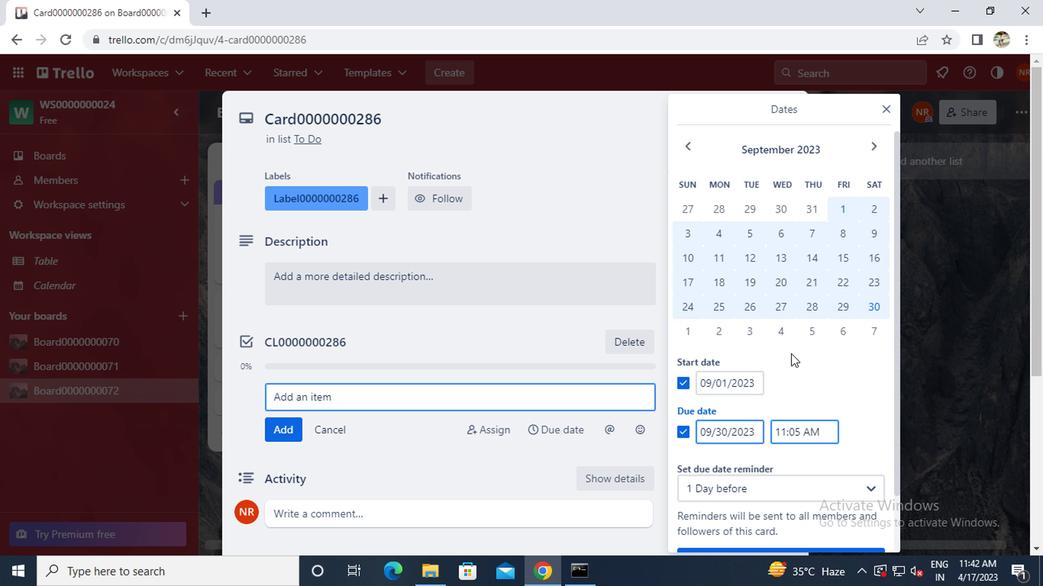 
Action: Mouse moved to (749, 495)
Screenshot: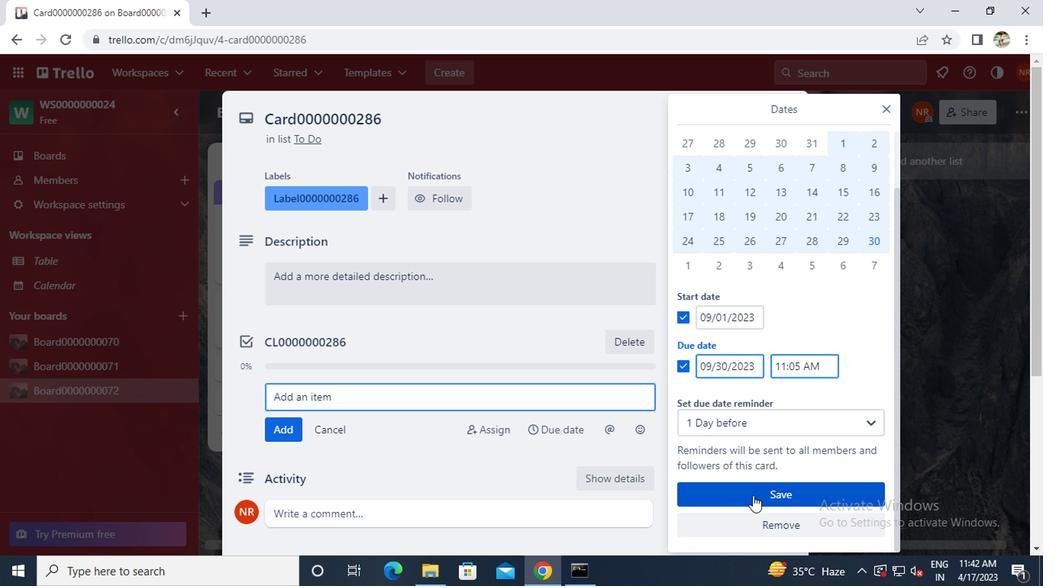 
Action: Mouse pressed left at (749, 495)
Screenshot: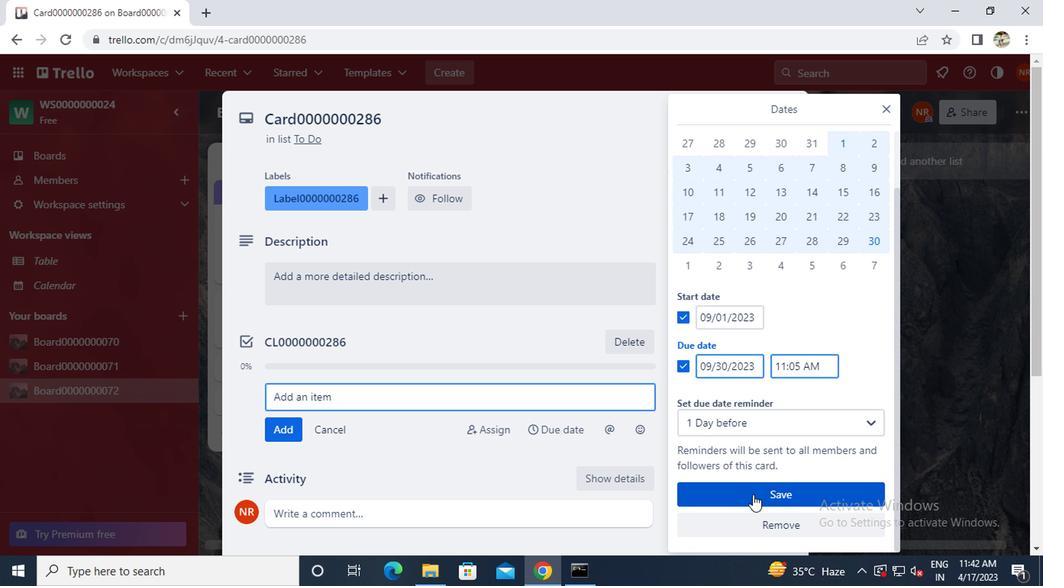 
Action: Mouse moved to (787, 116)
Screenshot: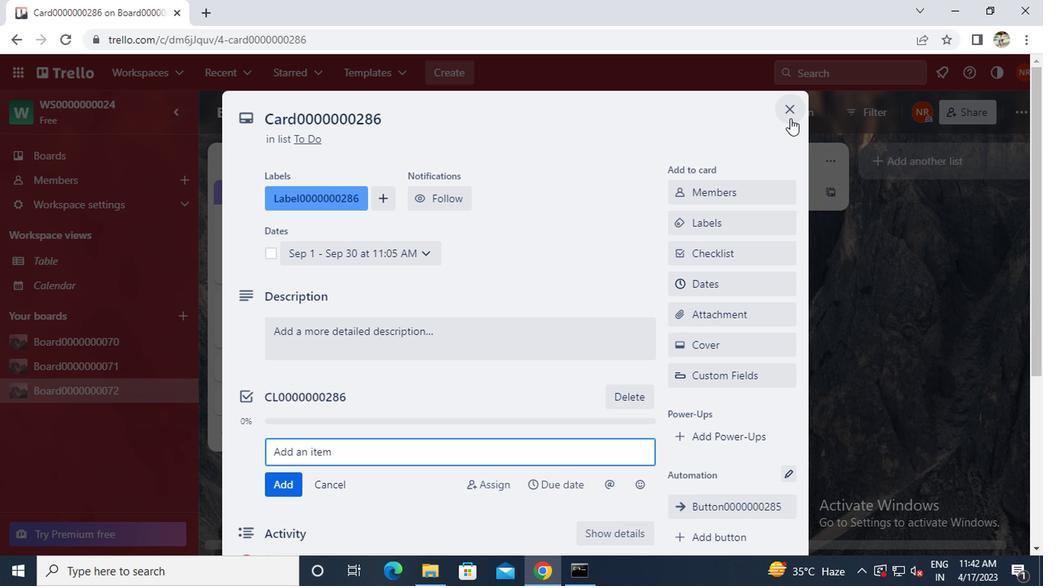 
Action: Mouse pressed left at (787, 116)
Screenshot: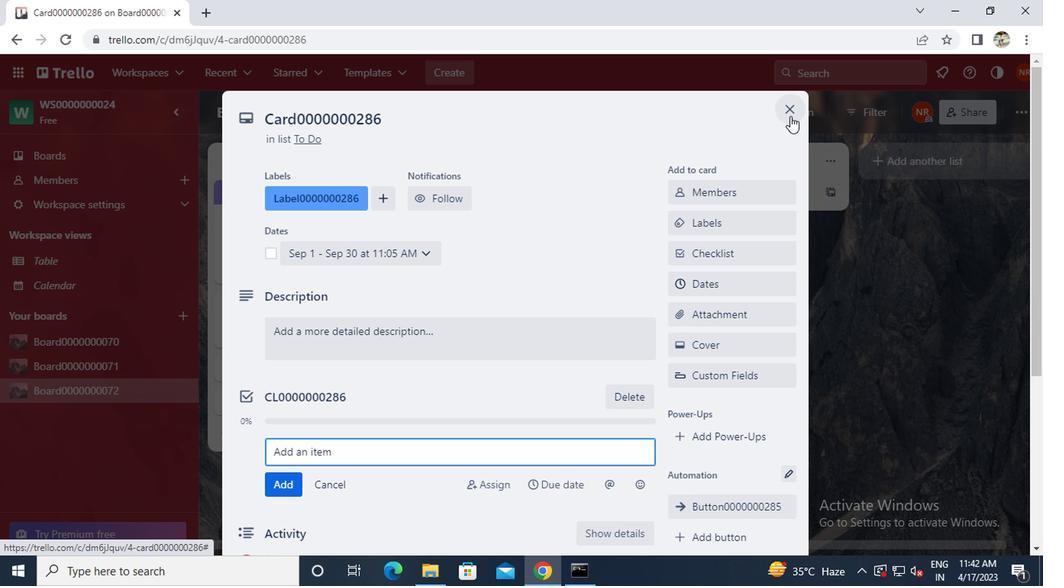 
Action: Mouse moved to (787, 116)
Screenshot: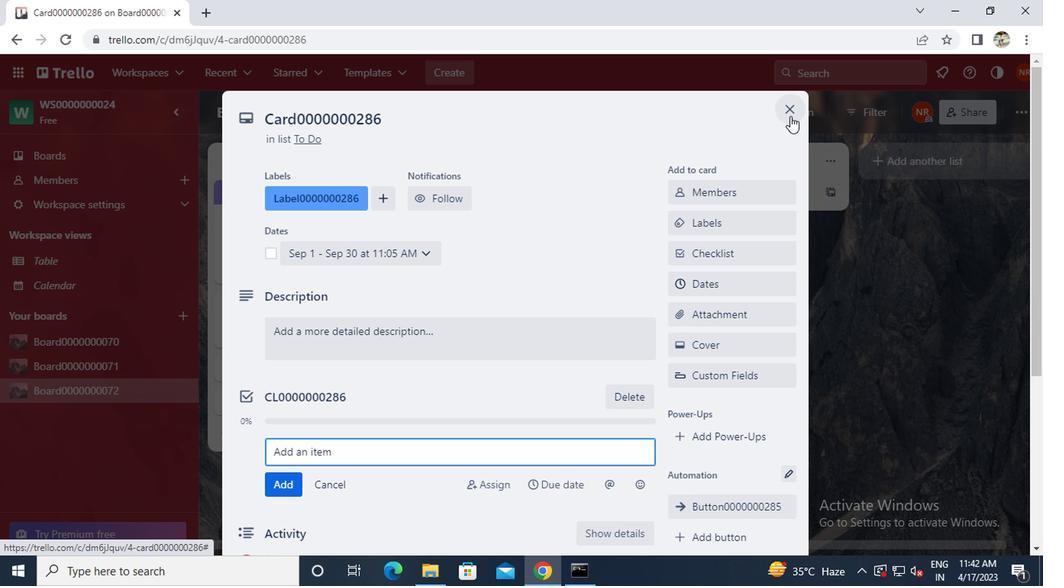 
